 Task: Find connections with filter location Jingzhou with filter topic #personaltrainerwith filter profile language German with filter current company Apna with filter school ITM Group of Institutions with filter industry Truck Transportation with filter service category Market Research with filter keywords title Artist
Action: Mouse moved to (469, 63)
Screenshot: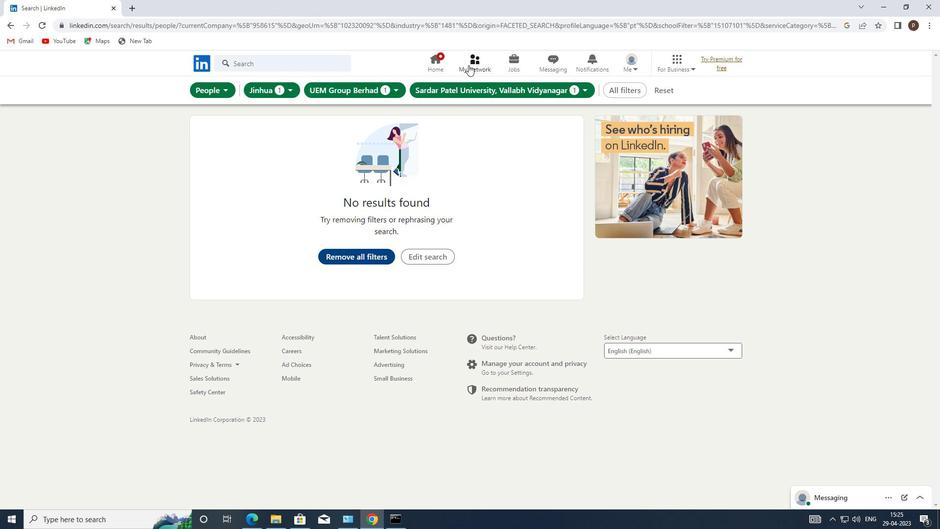 
Action: Mouse pressed left at (469, 63)
Screenshot: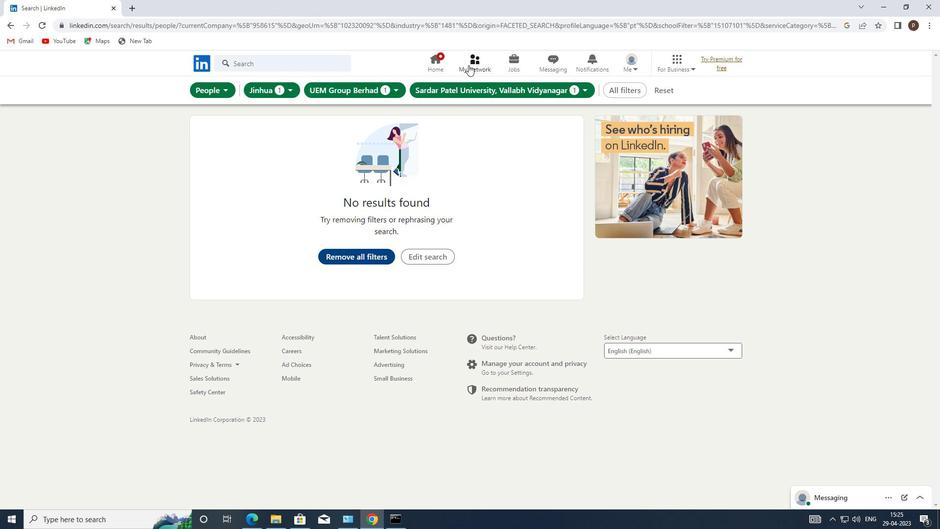 
Action: Mouse moved to (241, 116)
Screenshot: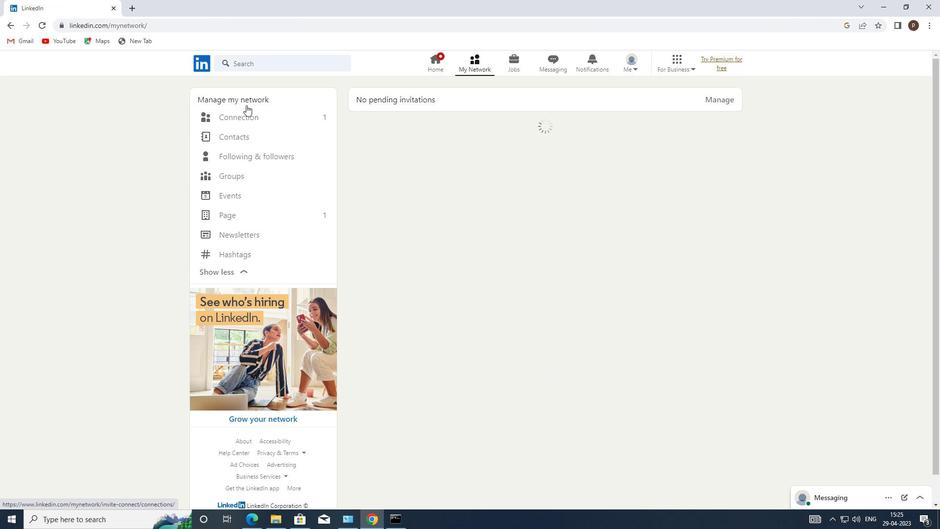 
Action: Mouse pressed left at (241, 116)
Screenshot: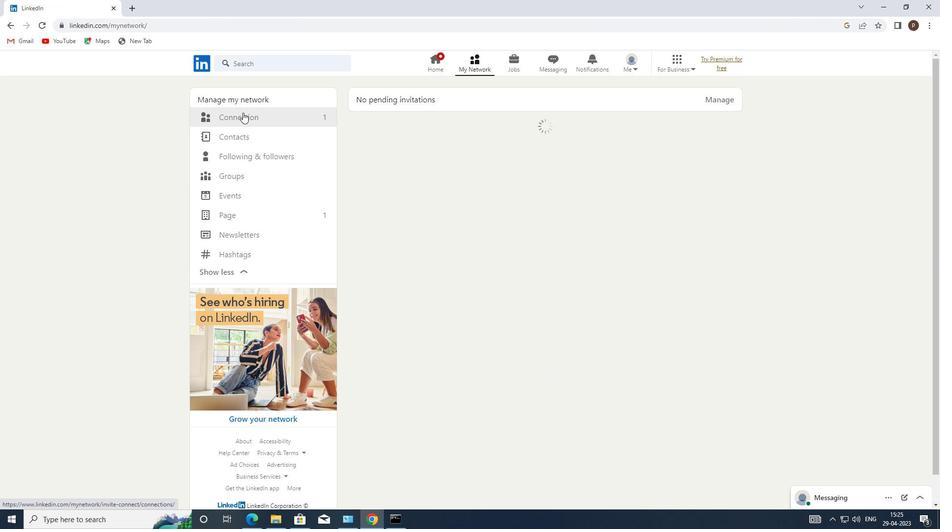 
Action: Mouse moved to (526, 120)
Screenshot: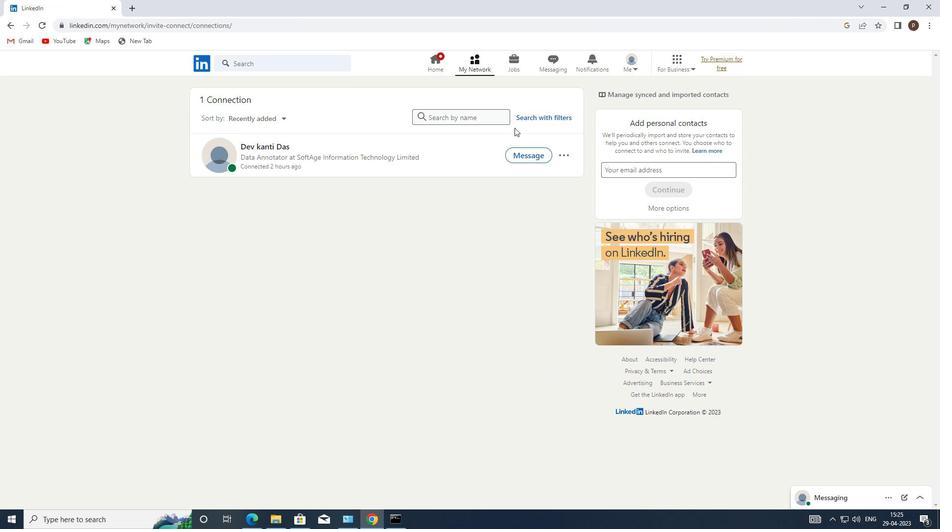 
Action: Mouse pressed left at (526, 120)
Screenshot: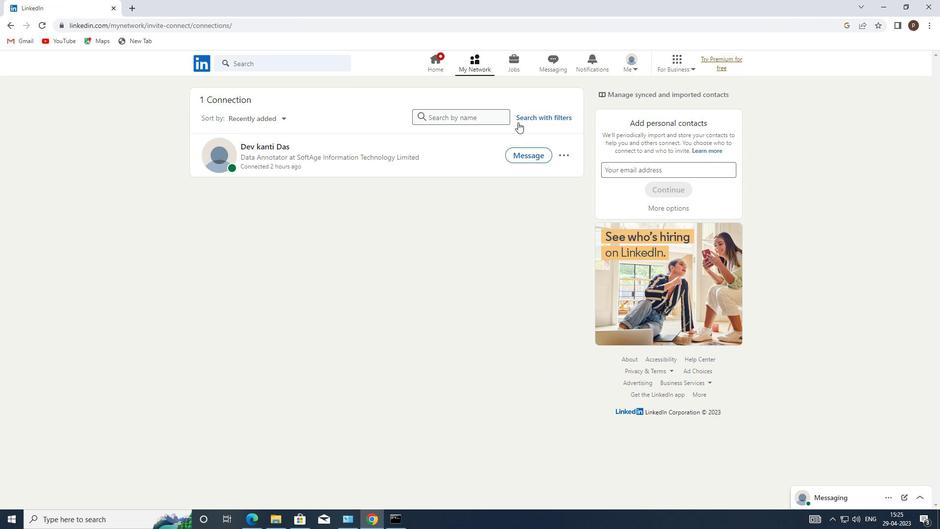 
Action: Mouse moved to (506, 88)
Screenshot: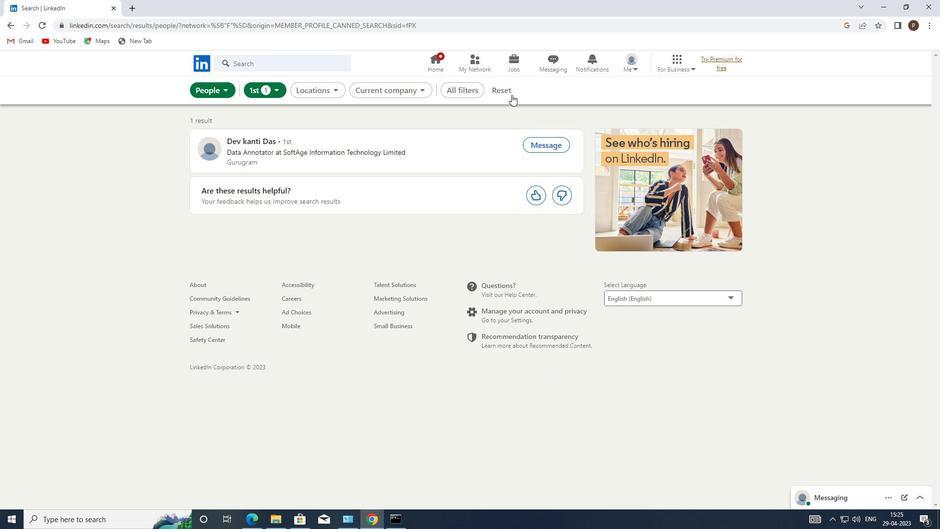 
Action: Mouse pressed left at (506, 88)
Screenshot: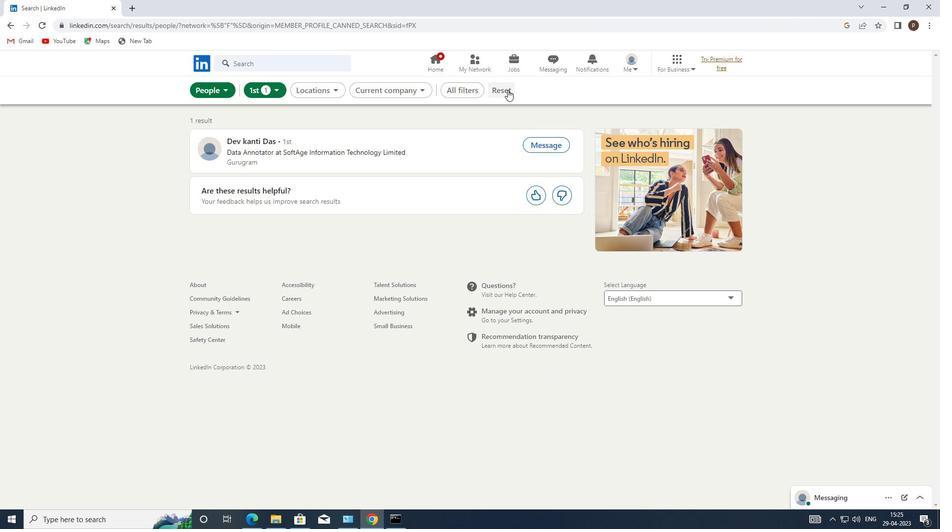 
Action: Mouse moved to (490, 92)
Screenshot: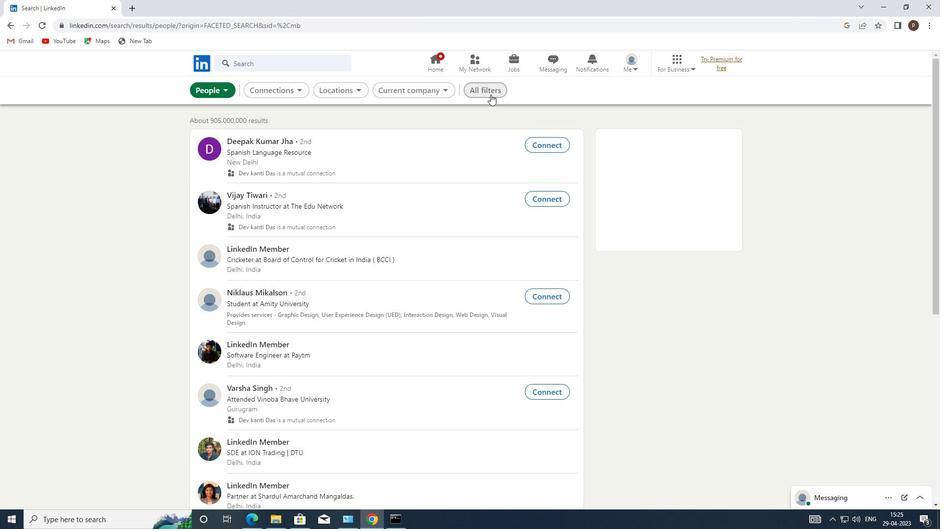 
Action: Mouse pressed left at (490, 92)
Screenshot: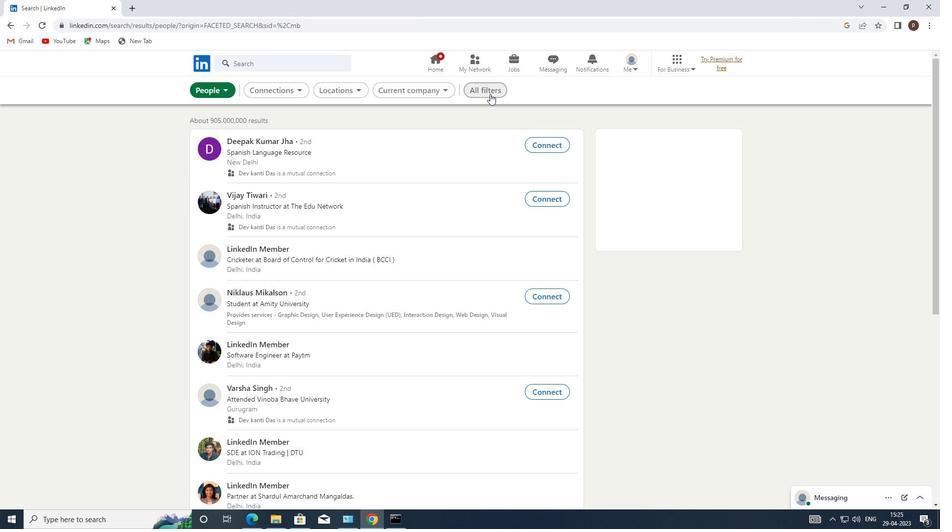 
Action: Mouse moved to (803, 345)
Screenshot: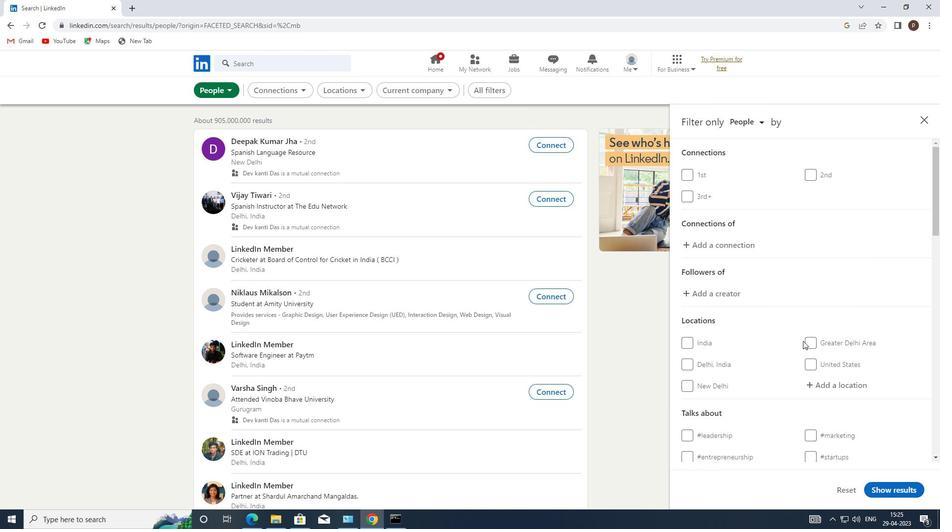 
Action: Mouse scrolled (803, 345) with delta (0, 0)
Screenshot: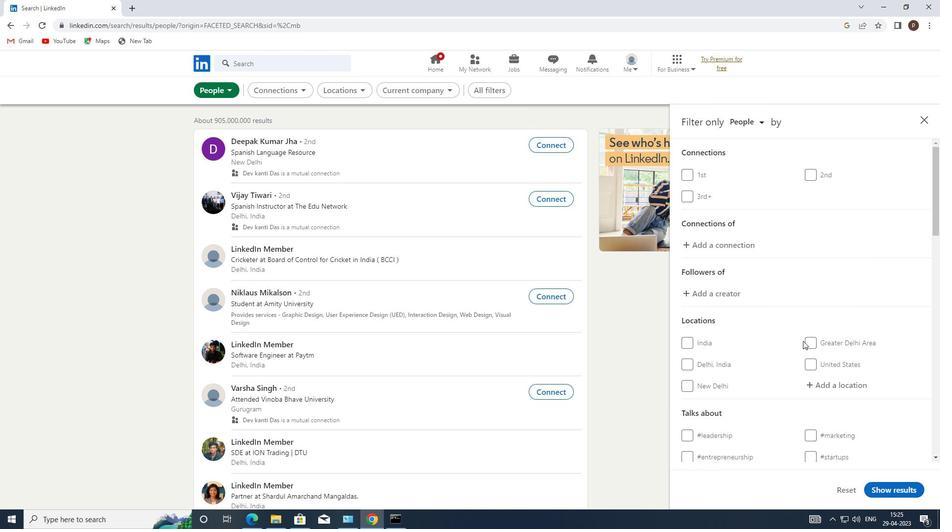 
Action: Mouse moved to (803, 346)
Screenshot: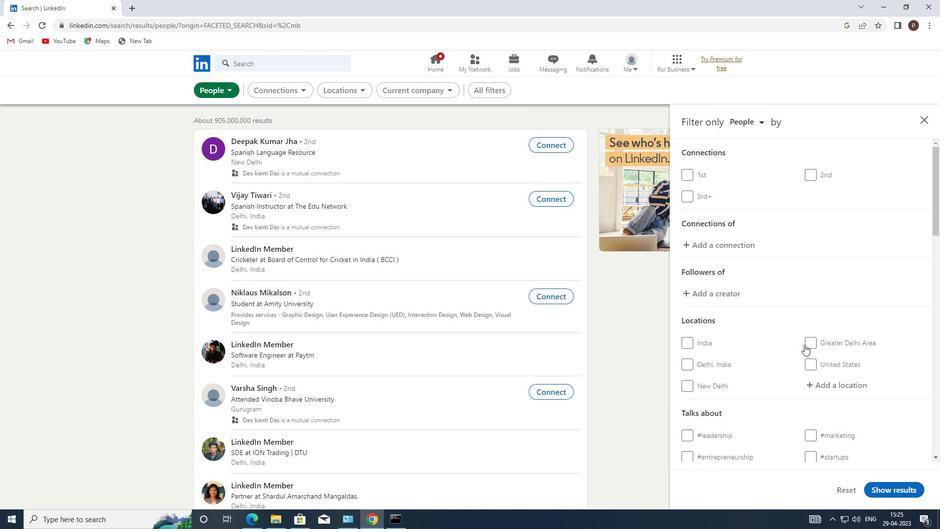 
Action: Mouse scrolled (803, 345) with delta (0, 0)
Screenshot: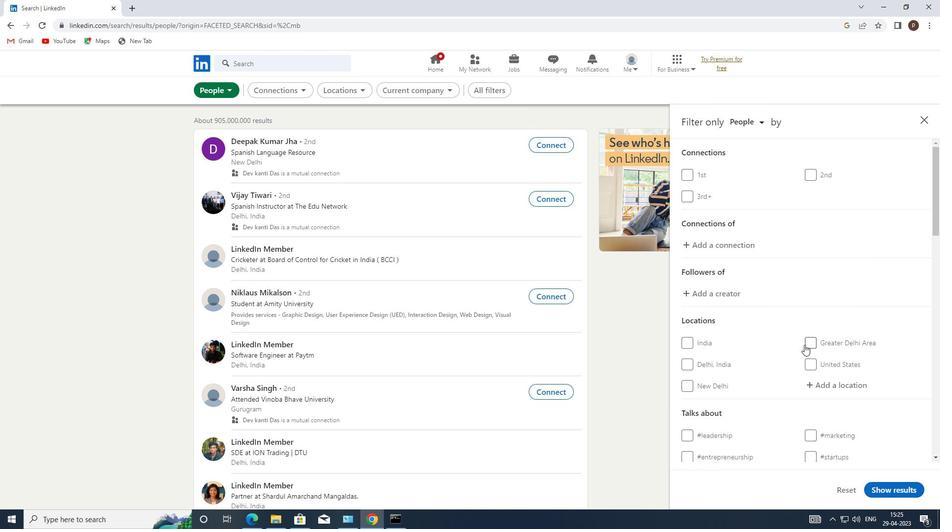 
Action: Mouse moved to (820, 291)
Screenshot: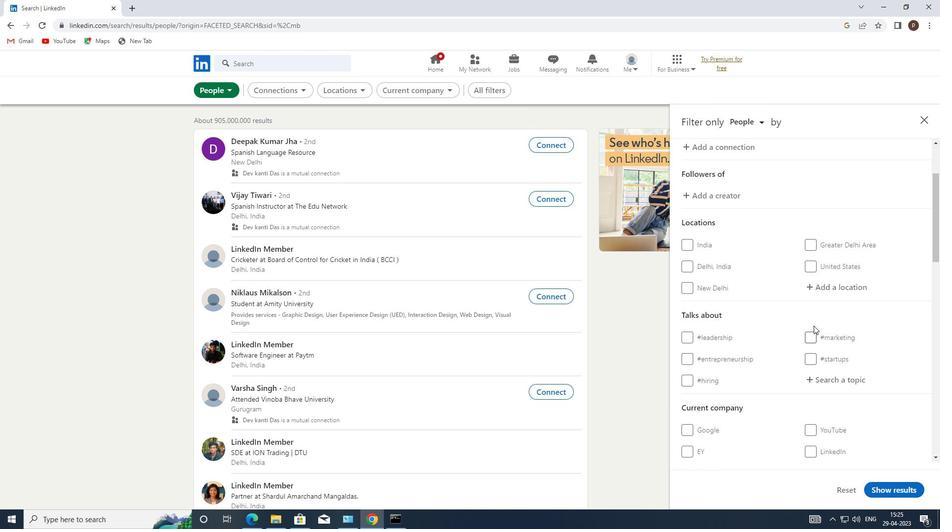 
Action: Mouse pressed left at (820, 291)
Screenshot: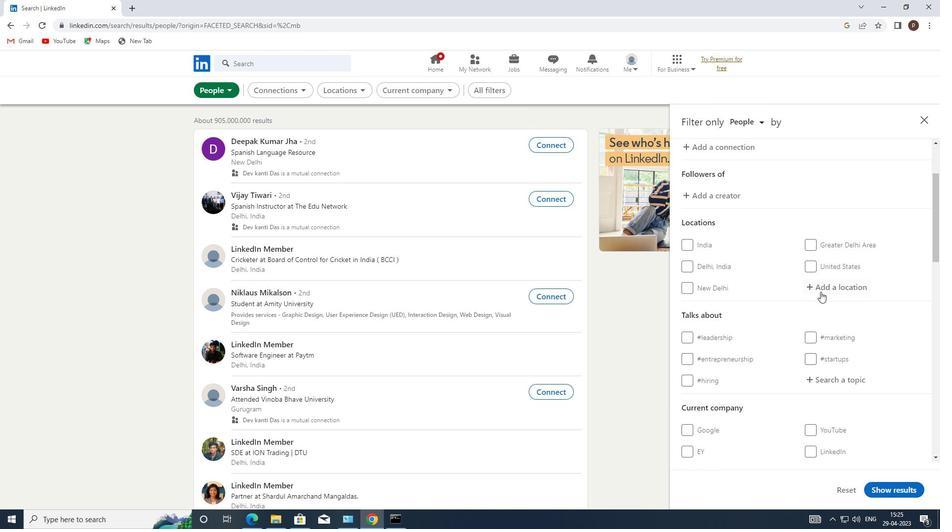 
Action: Key pressed j<Key.caps_lock>ingzhou
Screenshot: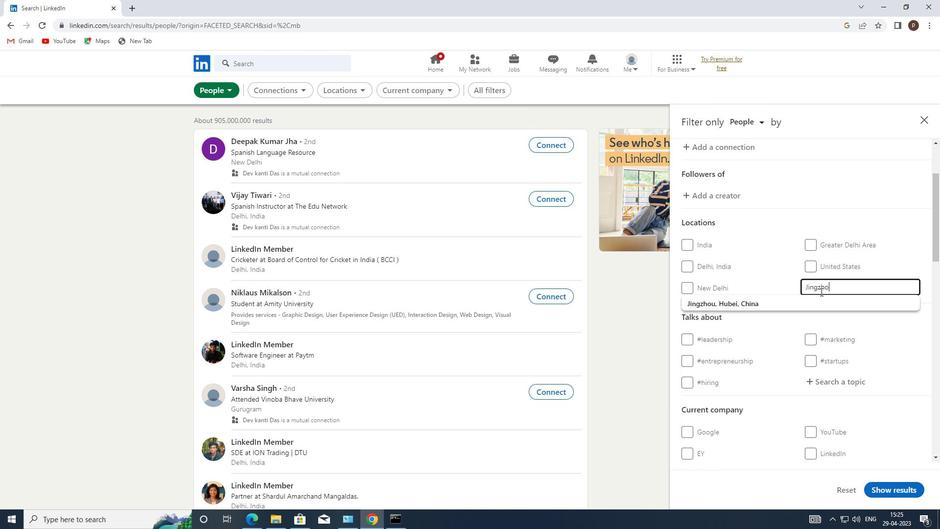 
Action: Mouse moved to (774, 304)
Screenshot: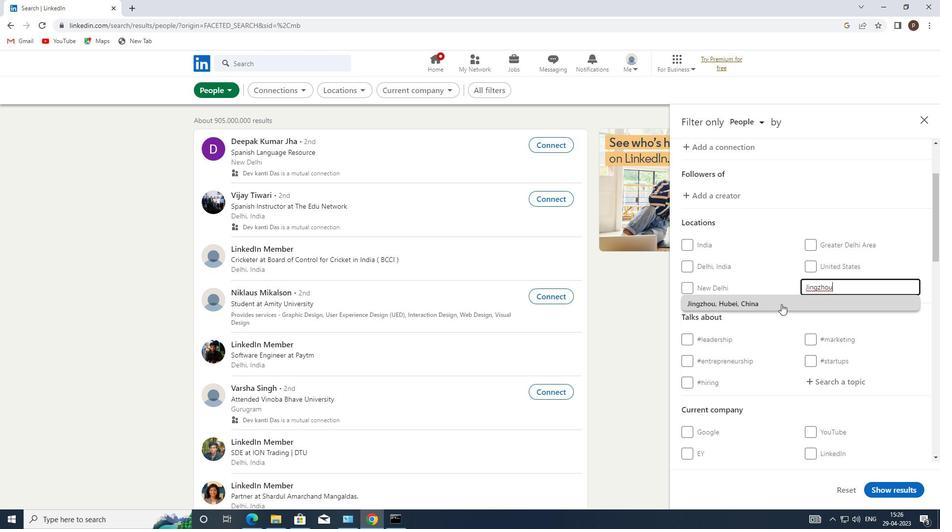 
Action: Mouse pressed left at (774, 304)
Screenshot: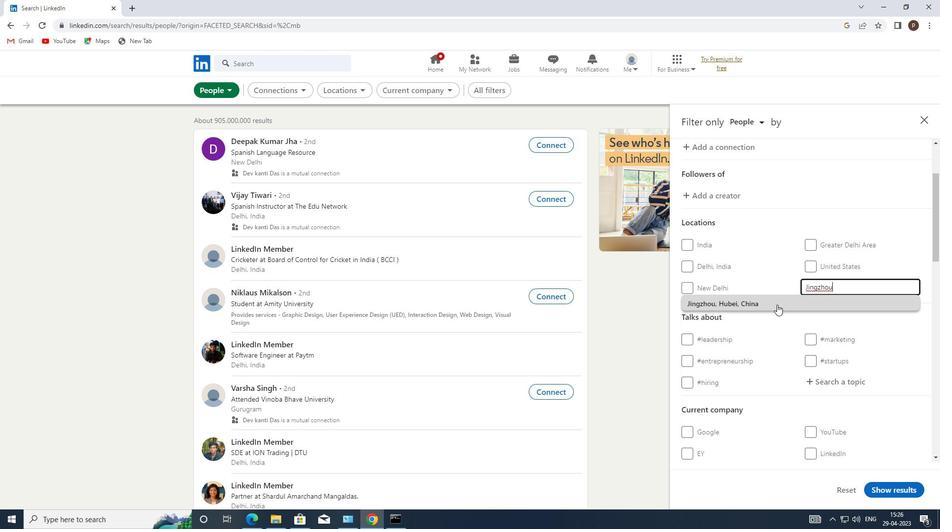 
Action: Mouse moved to (823, 354)
Screenshot: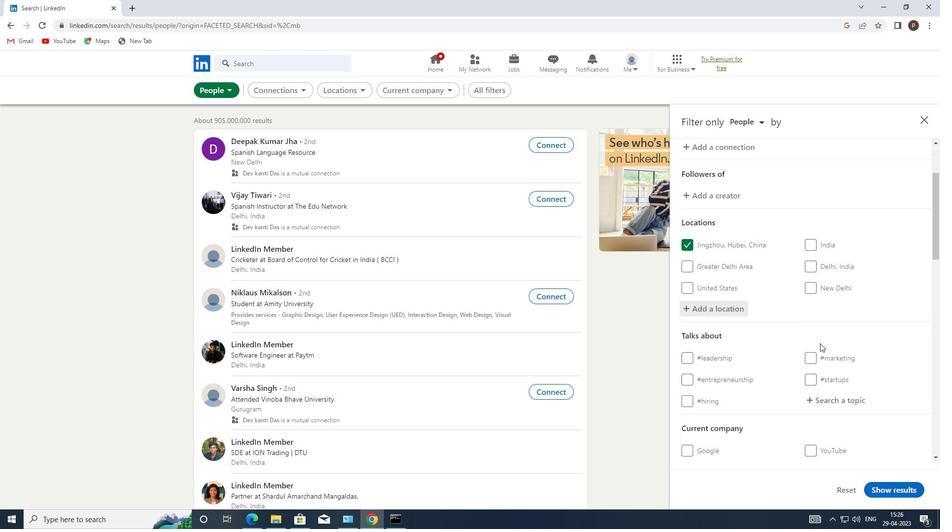 
Action: Mouse scrolled (823, 353) with delta (0, 0)
Screenshot: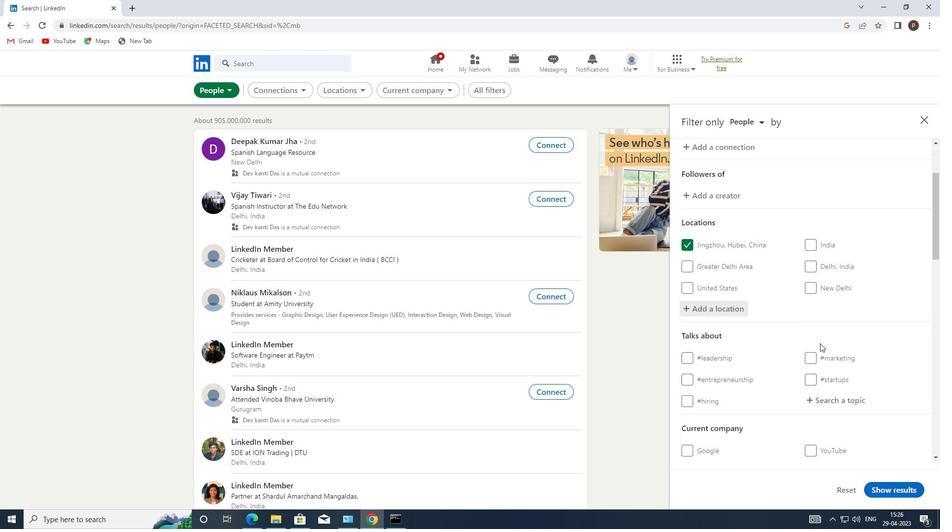 
Action: Mouse moved to (821, 351)
Screenshot: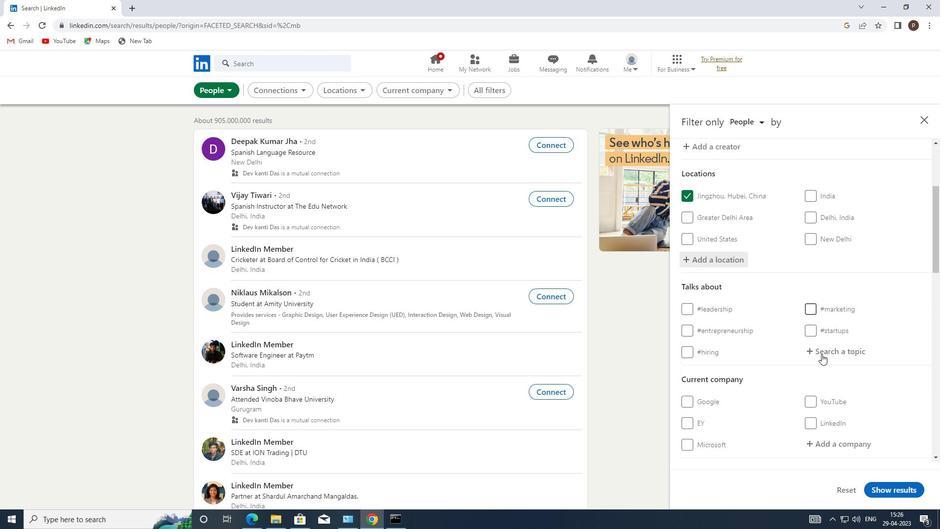 
Action: Mouse pressed left at (821, 351)
Screenshot: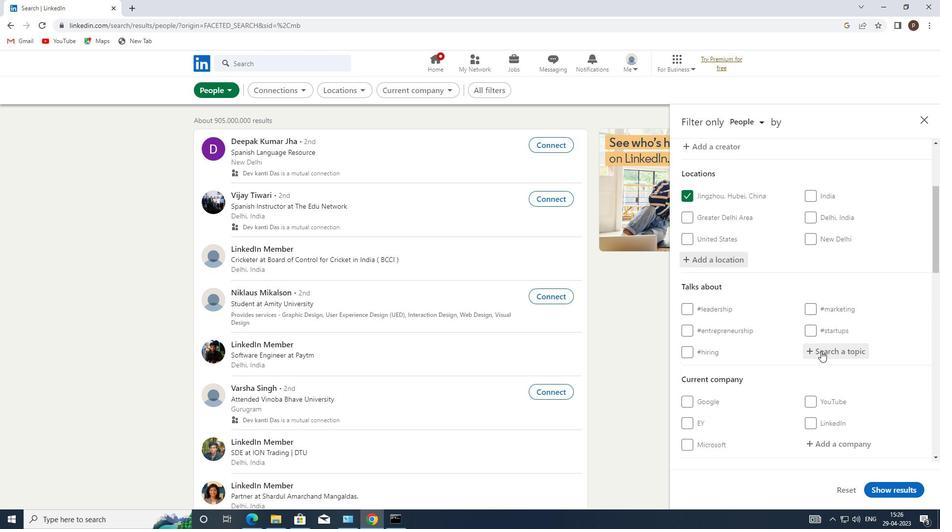 
Action: Key pressed <Key.shift>#PERSONALTRAINER
Screenshot: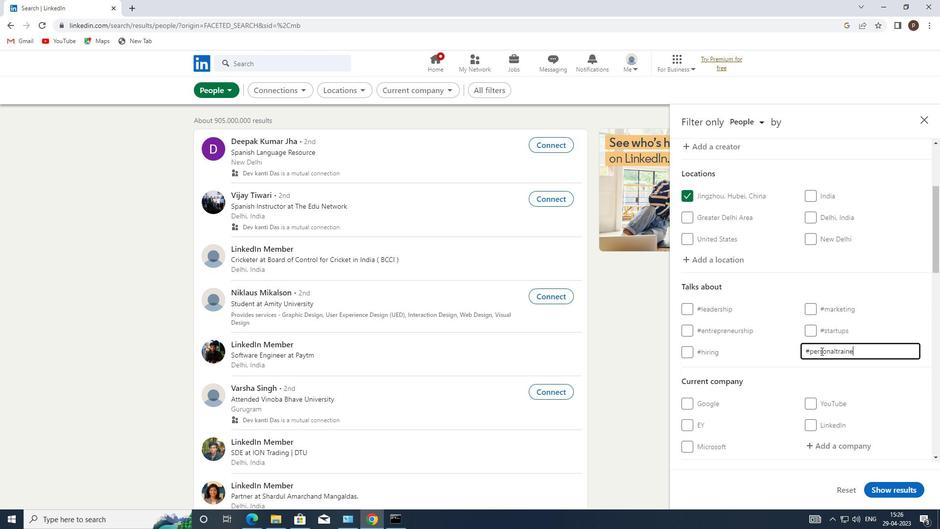 
Action: Mouse moved to (796, 357)
Screenshot: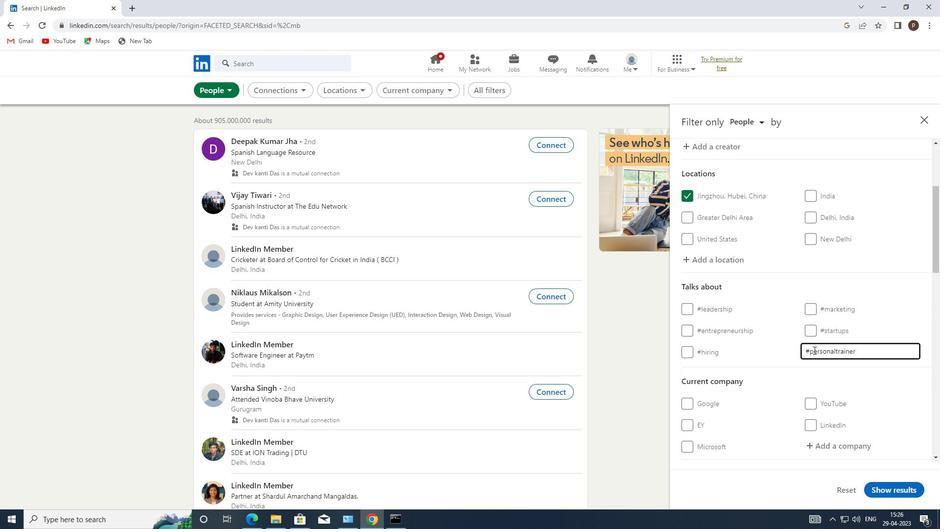 
Action: Mouse scrolled (796, 357) with delta (0, 0)
Screenshot: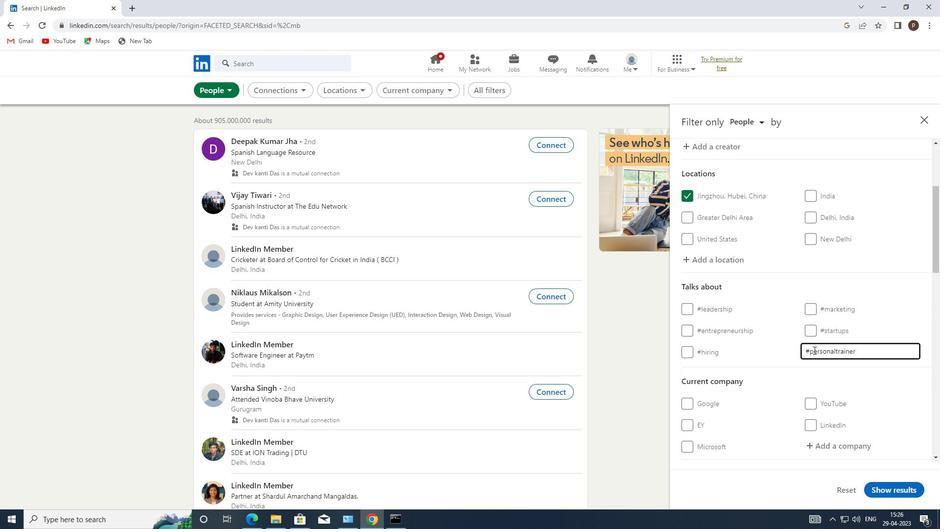 
Action: Mouse moved to (795, 359)
Screenshot: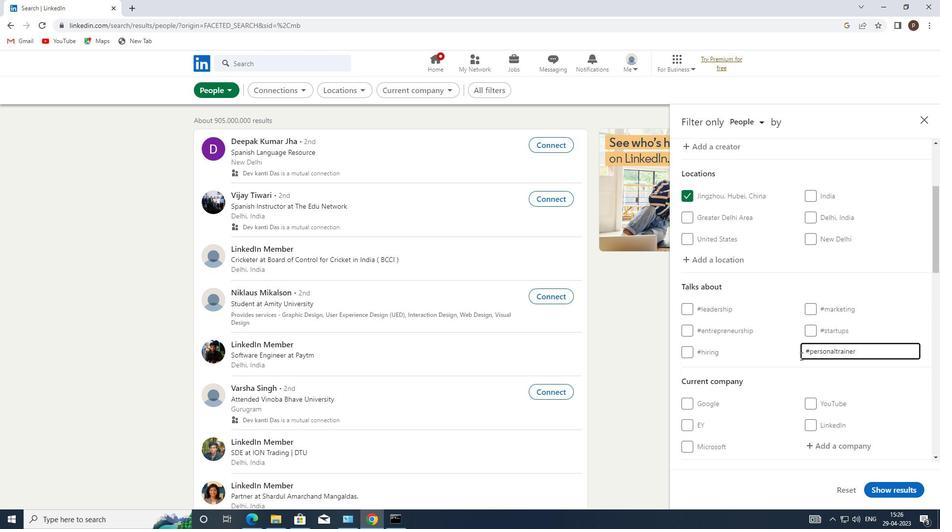 
Action: Mouse scrolled (795, 358) with delta (0, 0)
Screenshot: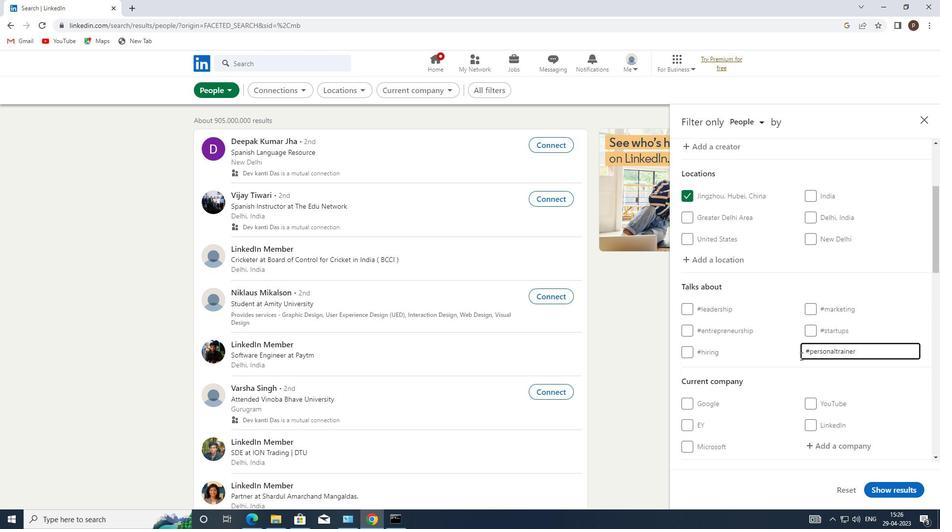 
Action: Mouse scrolled (795, 358) with delta (0, 0)
Screenshot: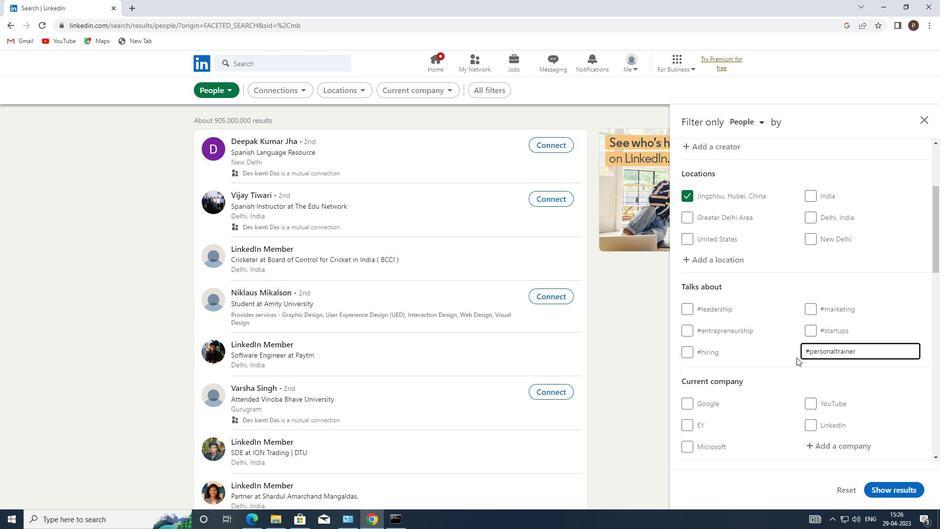 
Action: Mouse moved to (784, 352)
Screenshot: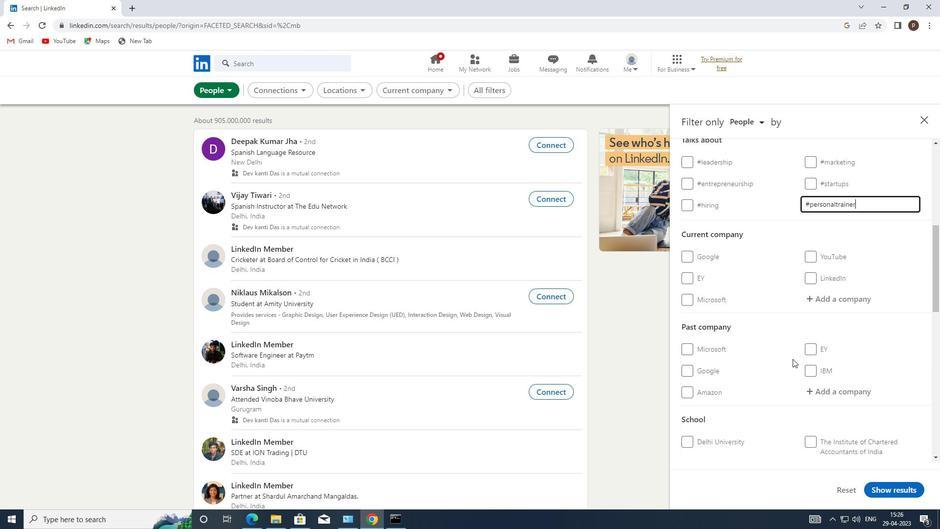 
Action: Mouse scrolled (784, 351) with delta (0, 0)
Screenshot: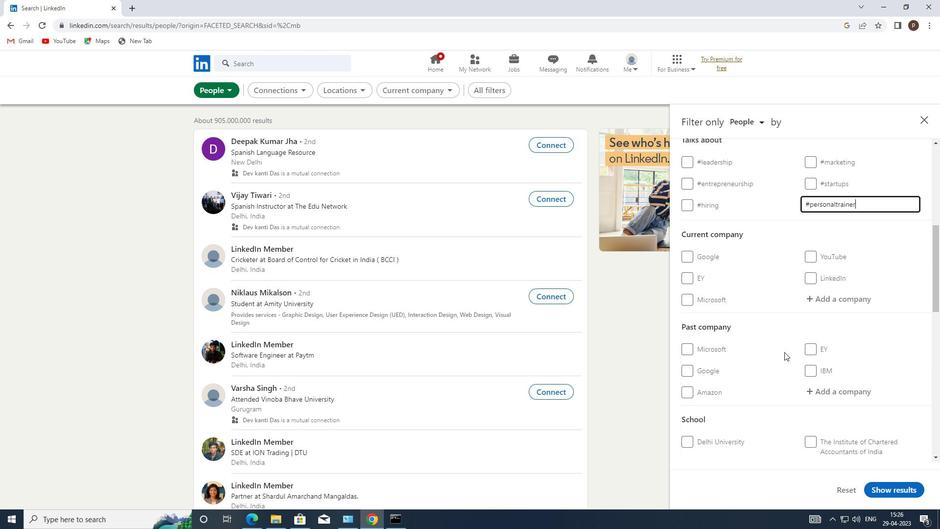 
Action: Mouse scrolled (784, 351) with delta (0, 0)
Screenshot: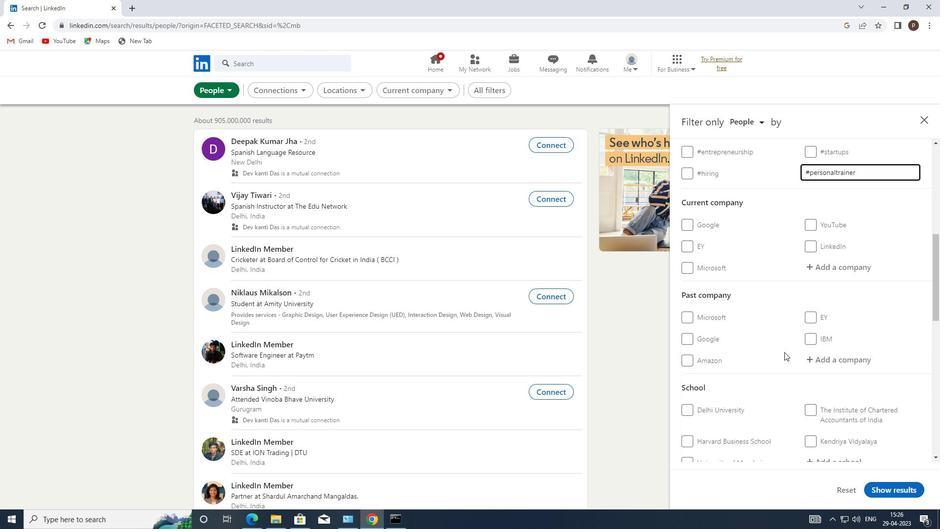 
Action: Mouse scrolled (784, 351) with delta (0, 0)
Screenshot: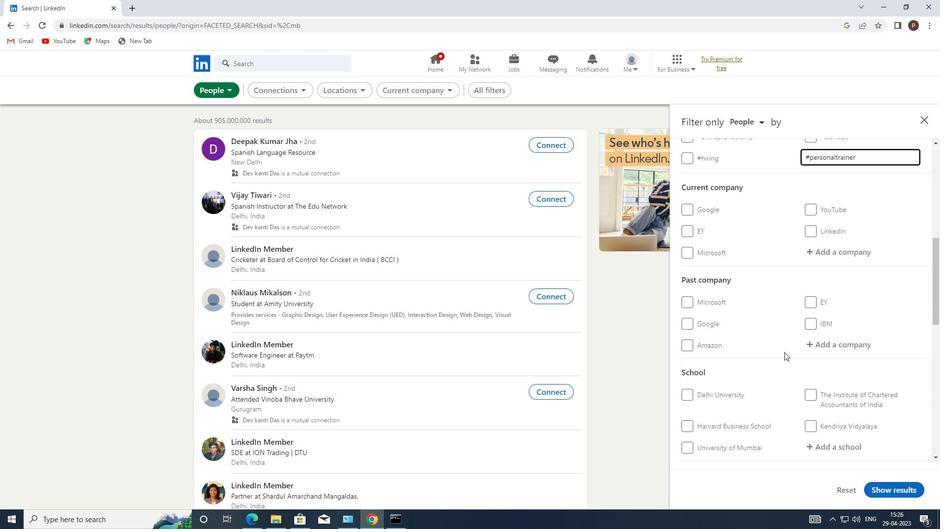 
Action: Mouse scrolled (784, 351) with delta (0, 0)
Screenshot: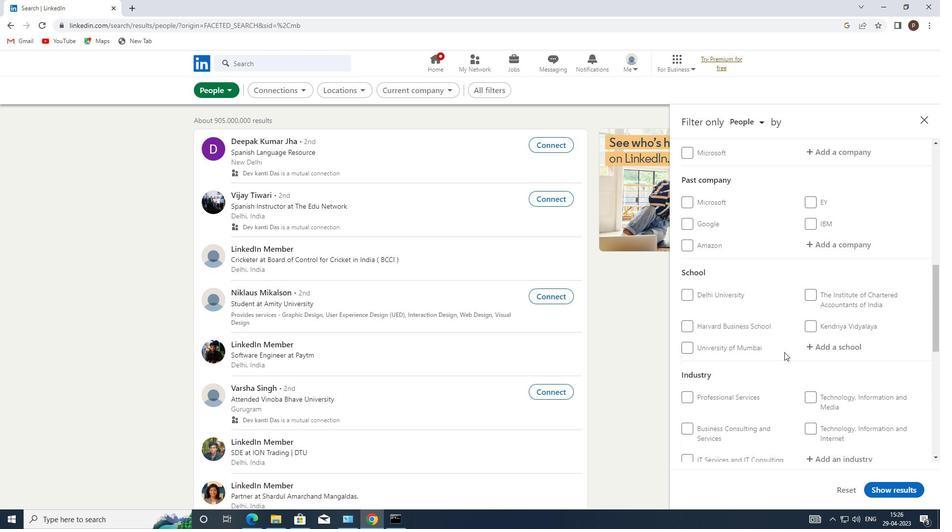 
Action: Mouse scrolled (784, 351) with delta (0, 0)
Screenshot: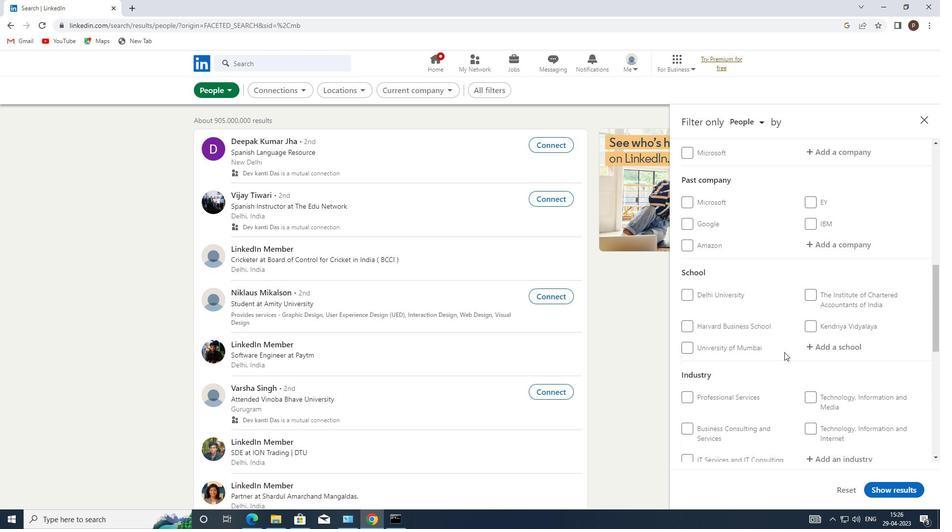 
Action: Mouse scrolled (784, 351) with delta (0, 0)
Screenshot: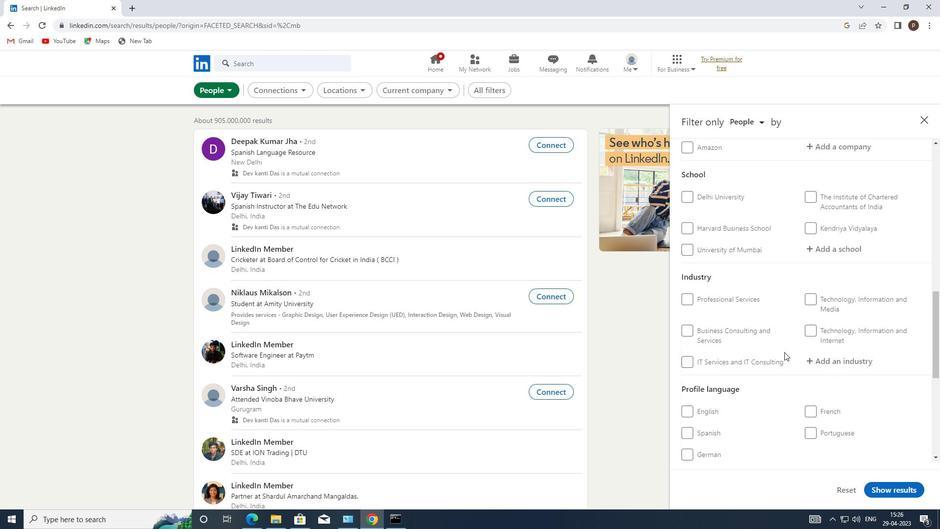 
Action: Mouse moved to (695, 403)
Screenshot: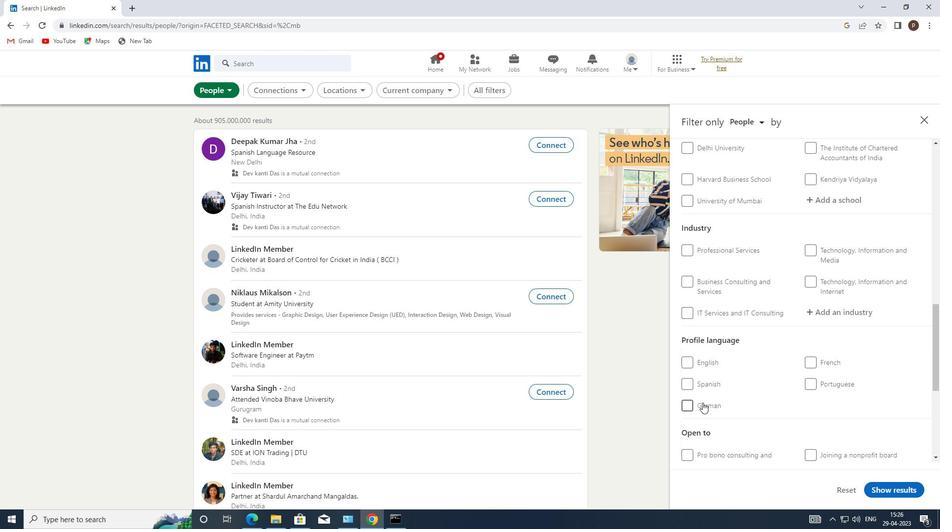 
Action: Mouse pressed left at (695, 403)
Screenshot: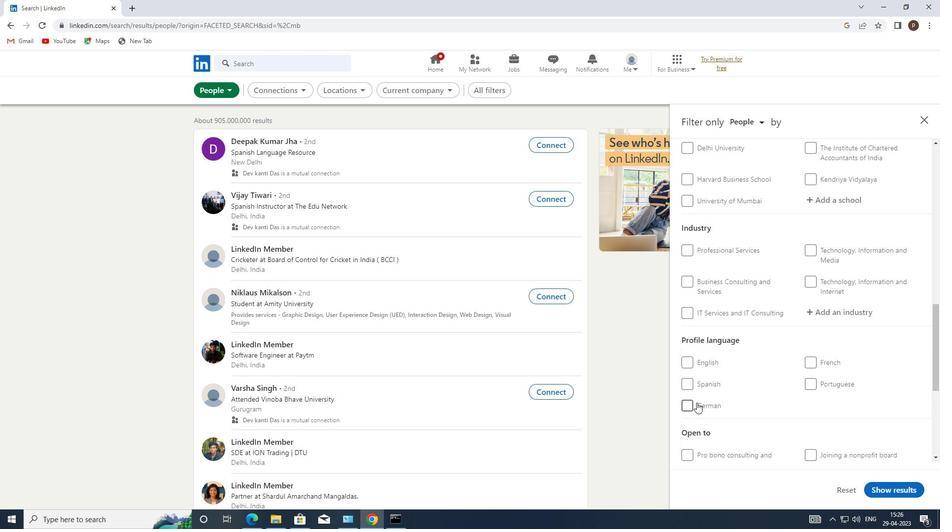 
Action: Mouse moved to (769, 370)
Screenshot: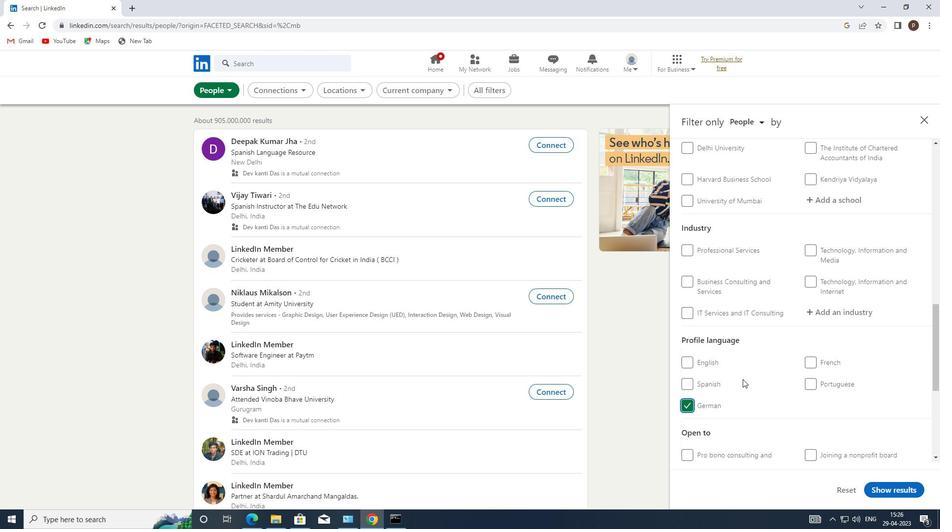 
Action: Mouse scrolled (769, 370) with delta (0, 0)
Screenshot: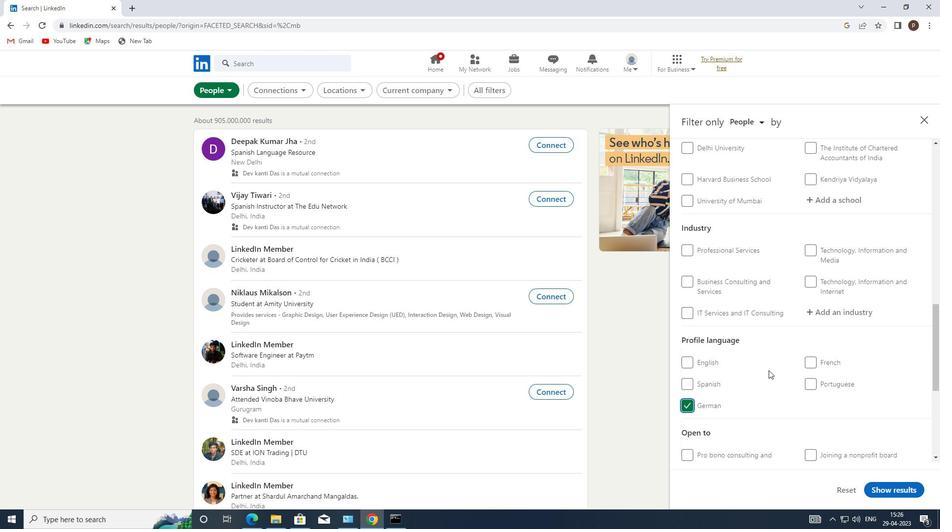 
Action: Mouse scrolled (769, 370) with delta (0, 0)
Screenshot: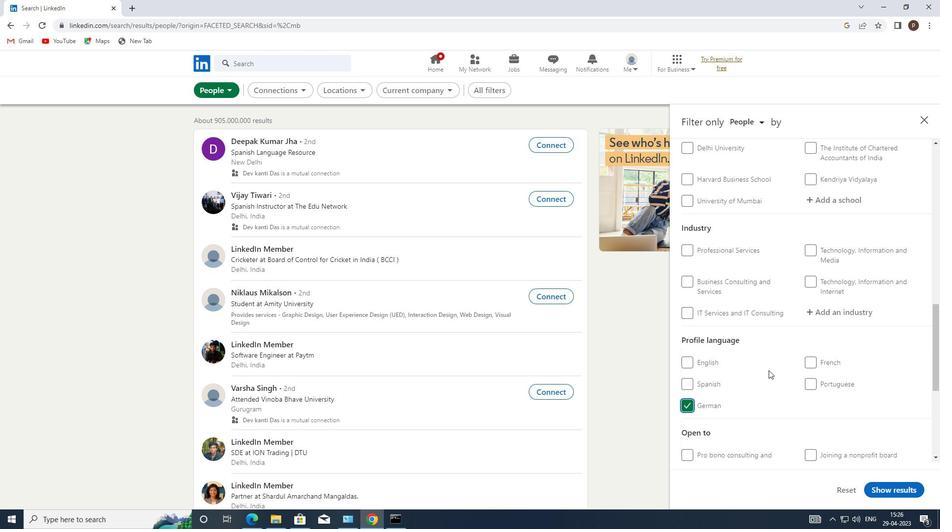 
Action: Mouse scrolled (769, 370) with delta (0, 0)
Screenshot: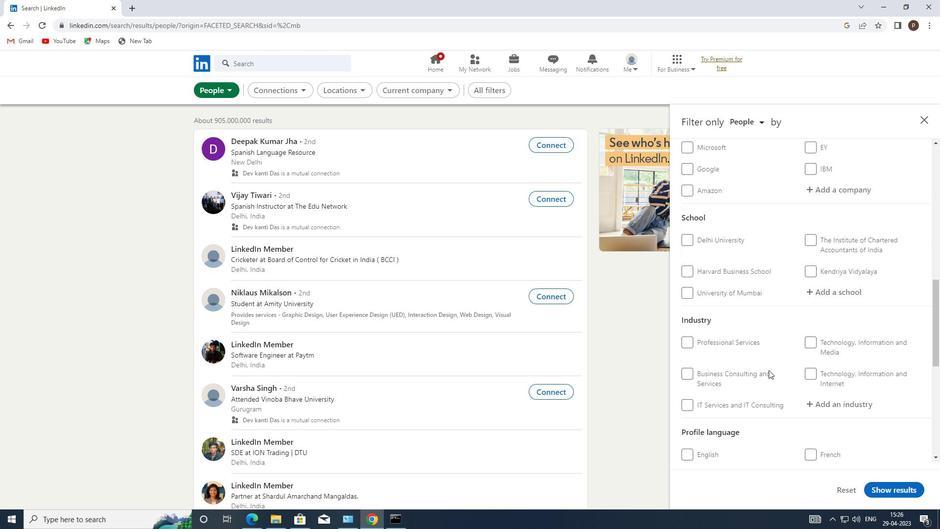 
Action: Mouse scrolled (769, 370) with delta (0, 0)
Screenshot: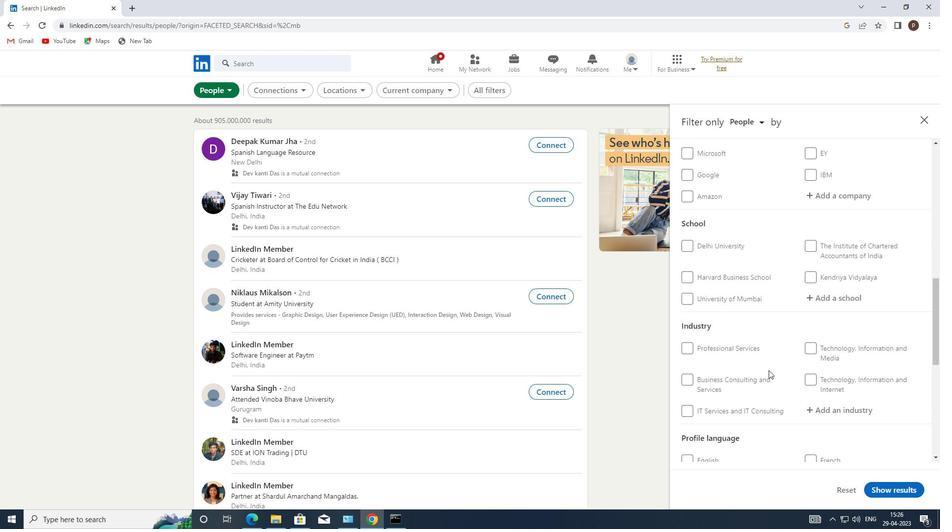 
Action: Mouse moved to (770, 370)
Screenshot: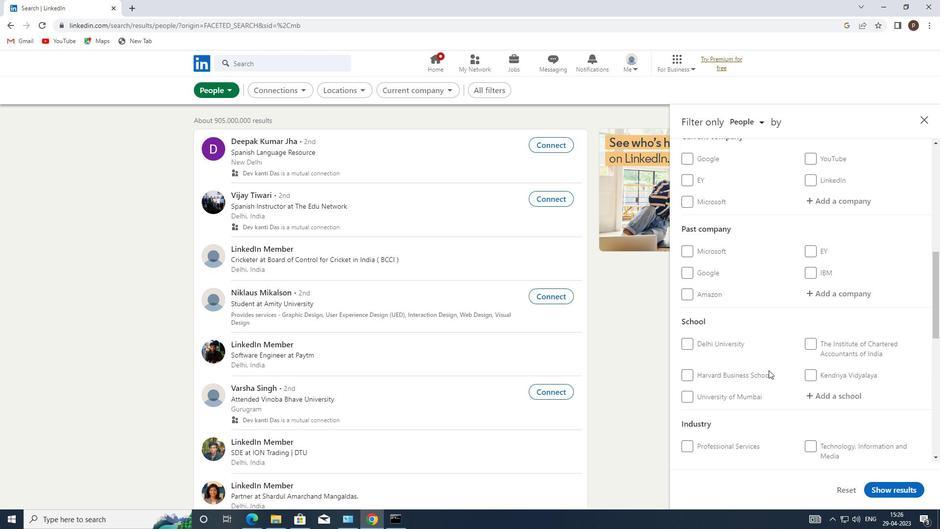 
Action: Mouse scrolled (770, 370) with delta (0, 0)
Screenshot: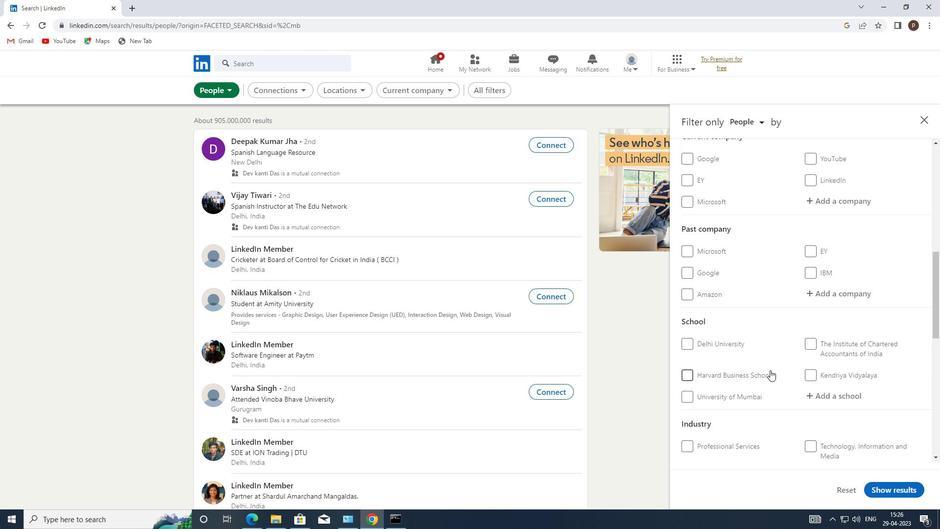 
Action: Mouse scrolled (770, 370) with delta (0, 0)
Screenshot: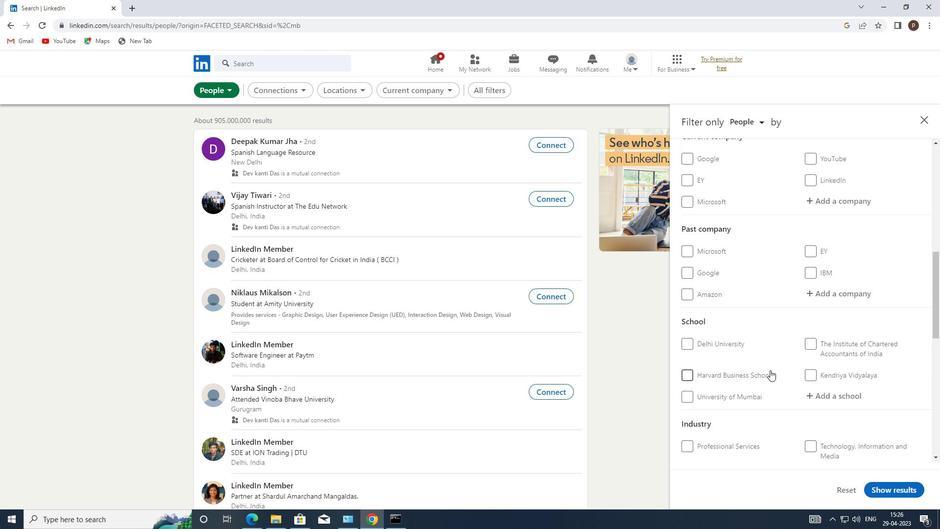 
Action: Mouse moved to (831, 302)
Screenshot: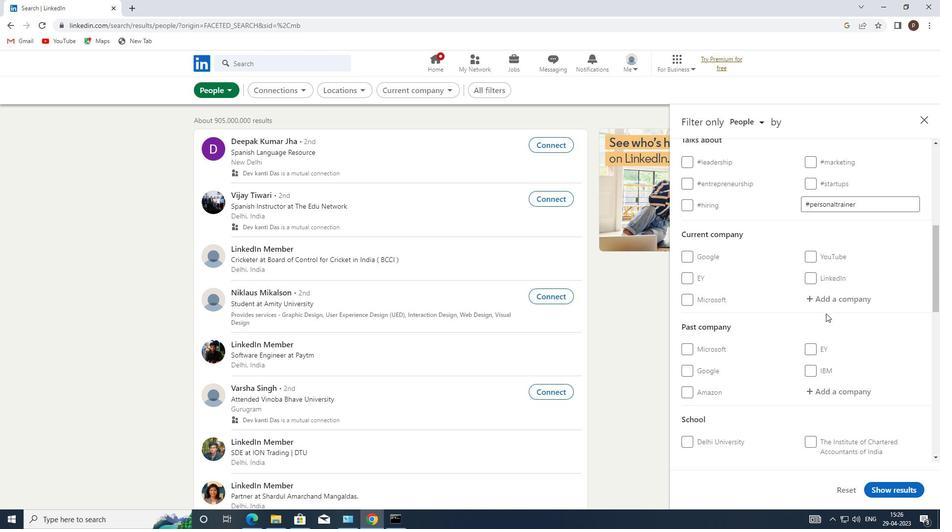 
Action: Mouse pressed left at (831, 302)
Screenshot: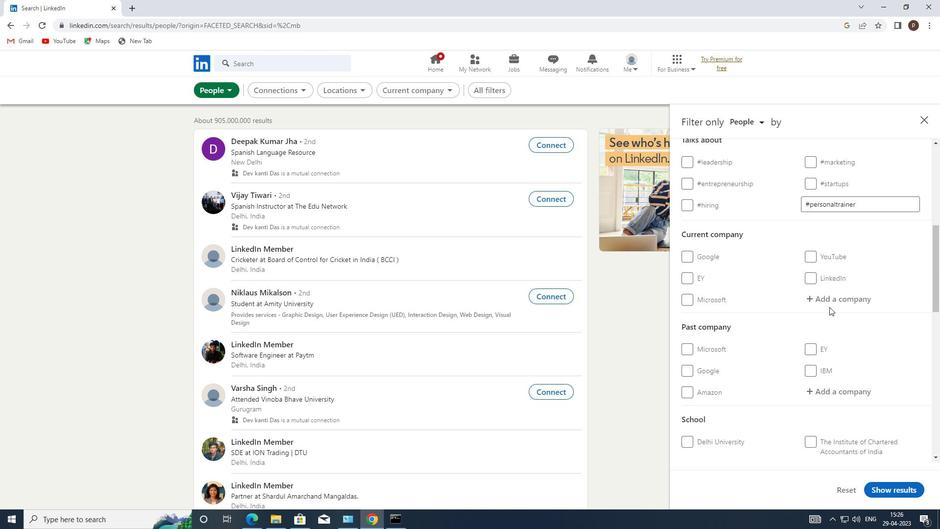 
Action: Key pressed <Key.caps_lock>A<Key.caps_lock>PNA
Screenshot: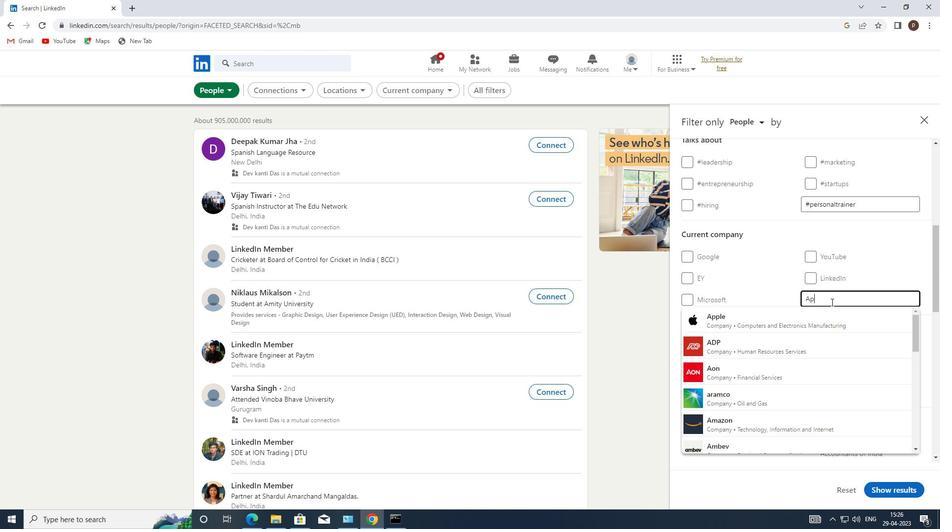 
Action: Mouse moved to (771, 320)
Screenshot: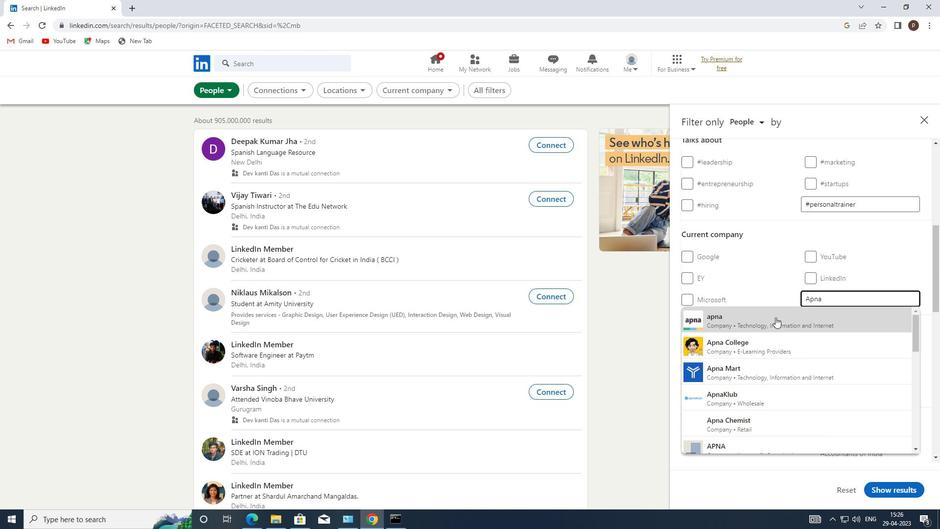 
Action: Mouse pressed left at (771, 320)
Screenshot: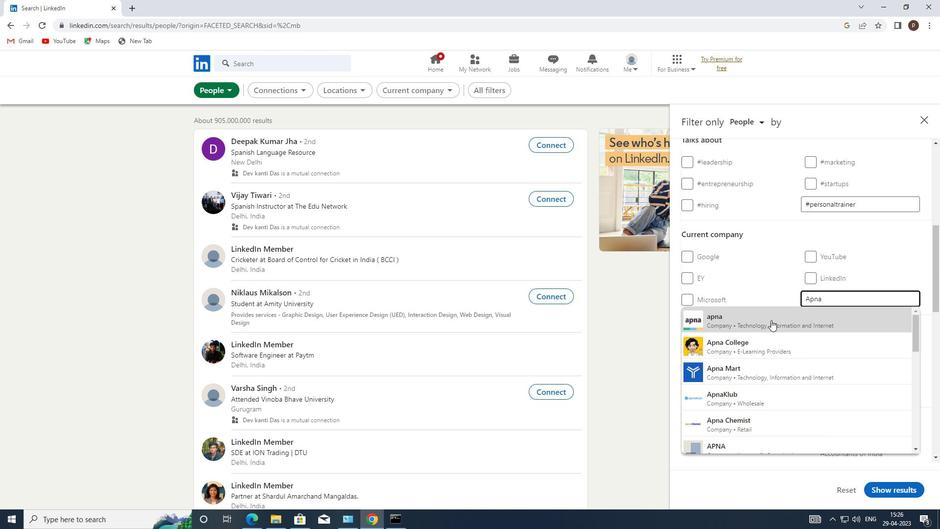 
Action: Mouse moved to (769, 319)
Screenshot: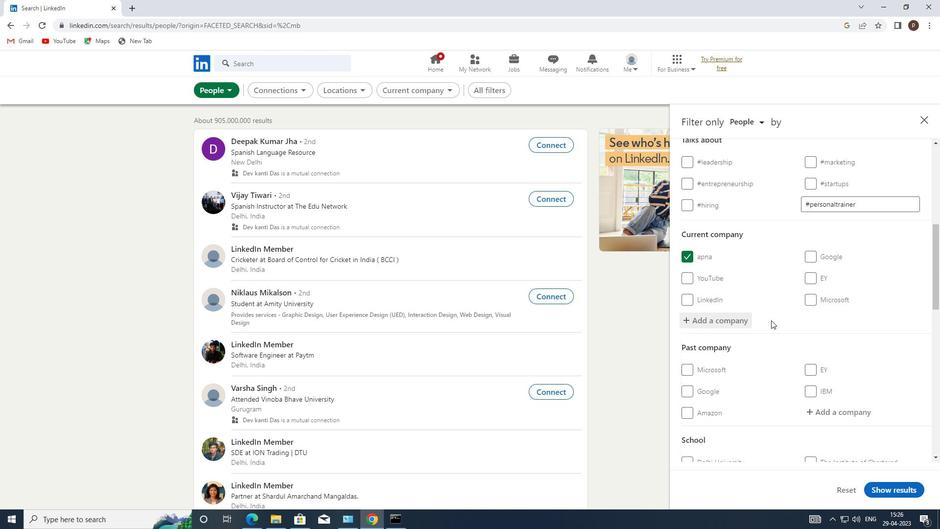 
Action: Mouse scrolled (769, 318) with delta (0, 0)
Screenshot: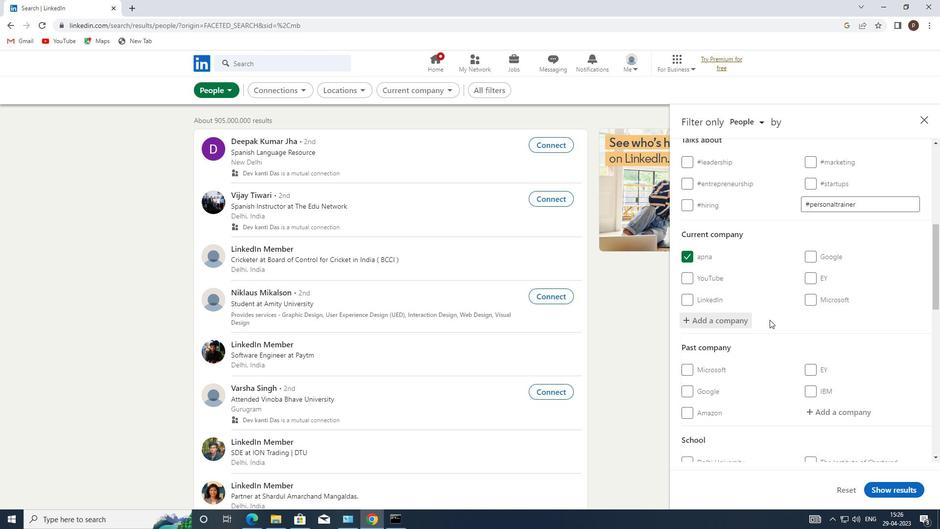 
Action: Mouse scrolled (769, 318) with delta (0, 0)
Screenshot: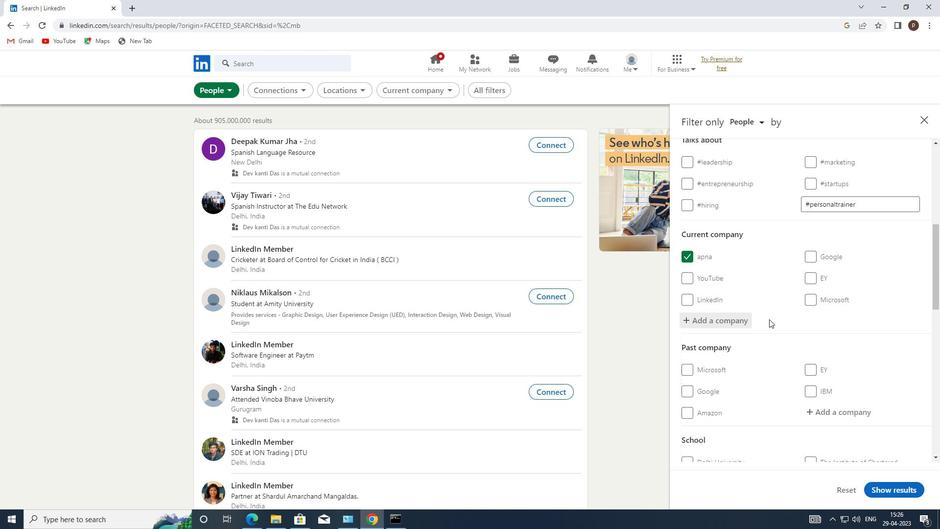 
Action: Mouse moved to (769, 319)
Screenshot: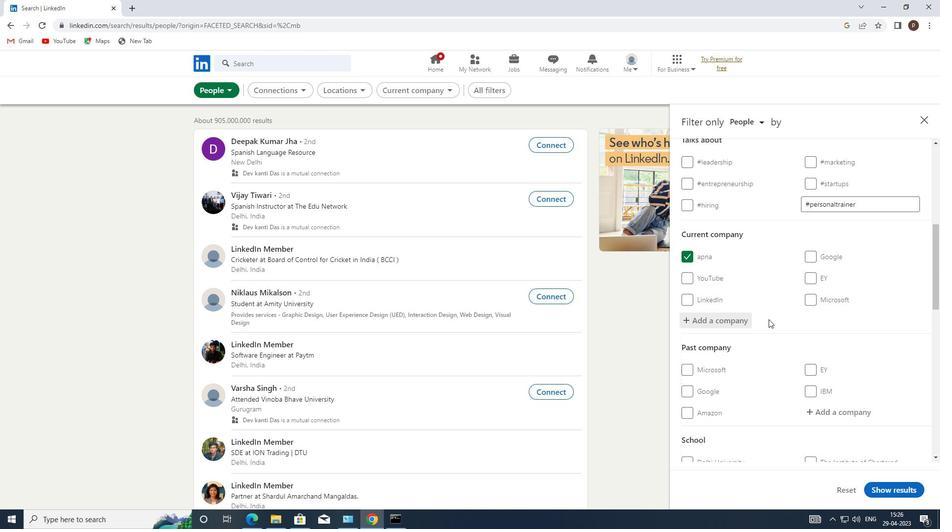
Action: Mouse scrolled (769, 318) with delta (0, 0)
Screenshot: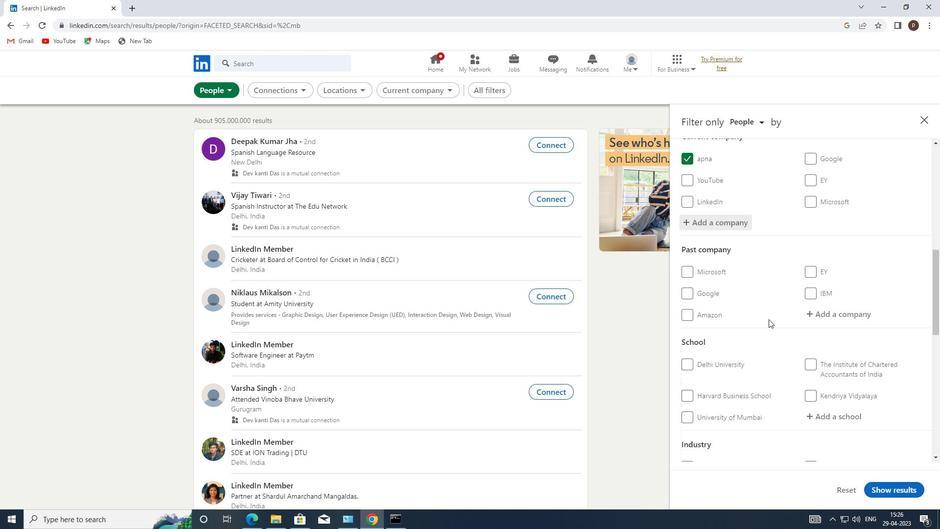 
Action: Mouse scrolled (769, 318) with delta (0, 0)
Screenshot: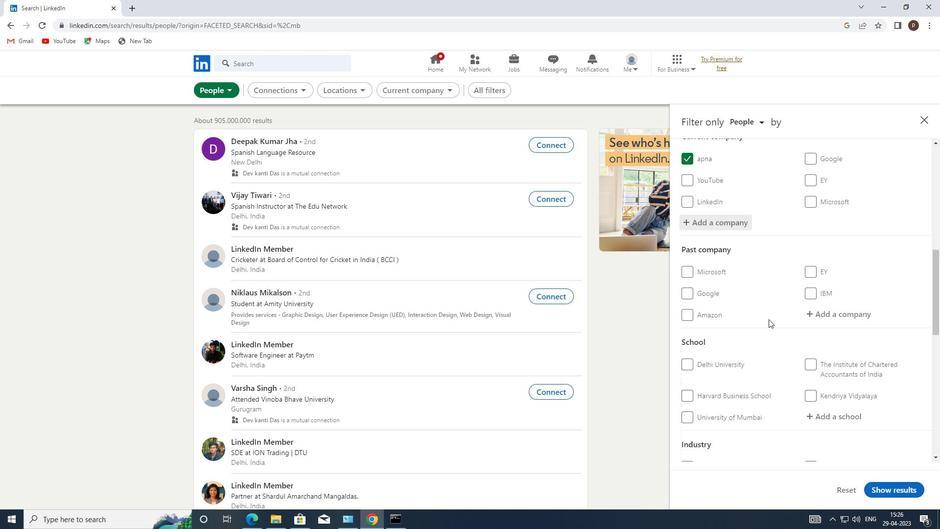 
Action: Mouse moved to (831, 318)
Screenshot: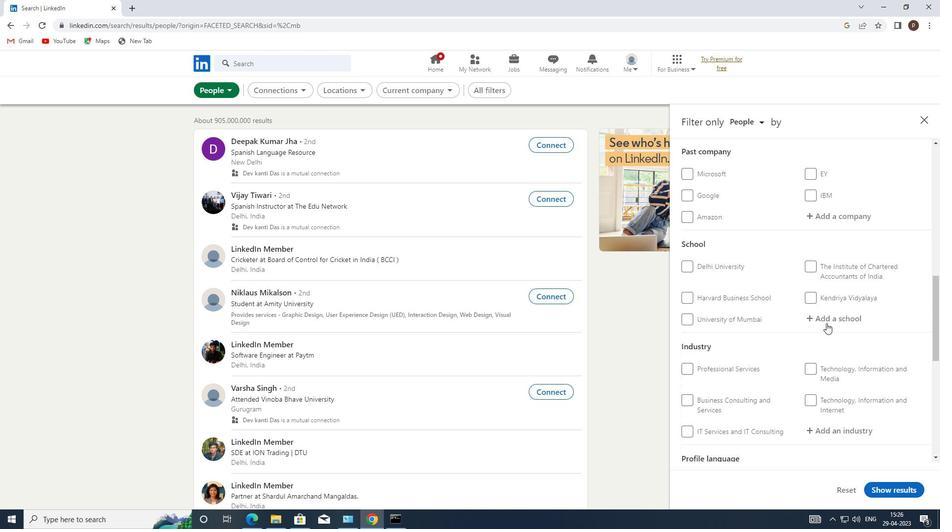 
Action: Mouse pressed left at (831, 318)
Screenshot: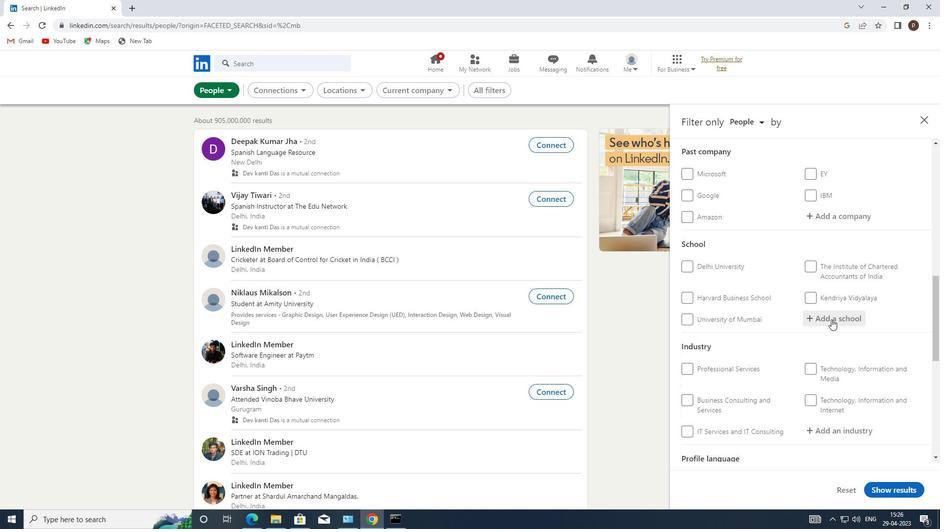 
Action: Mouse pressed left at (831, 318)
Screenshot: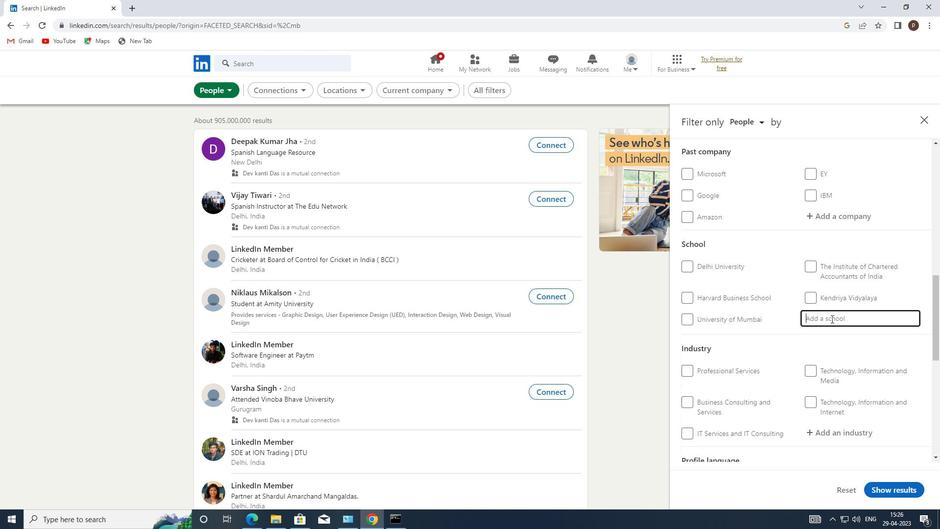 
Action: Key pressed <Key.caps_lock>ITM<Key.space>G<Key.caps_lock>ROUP
Screenshot: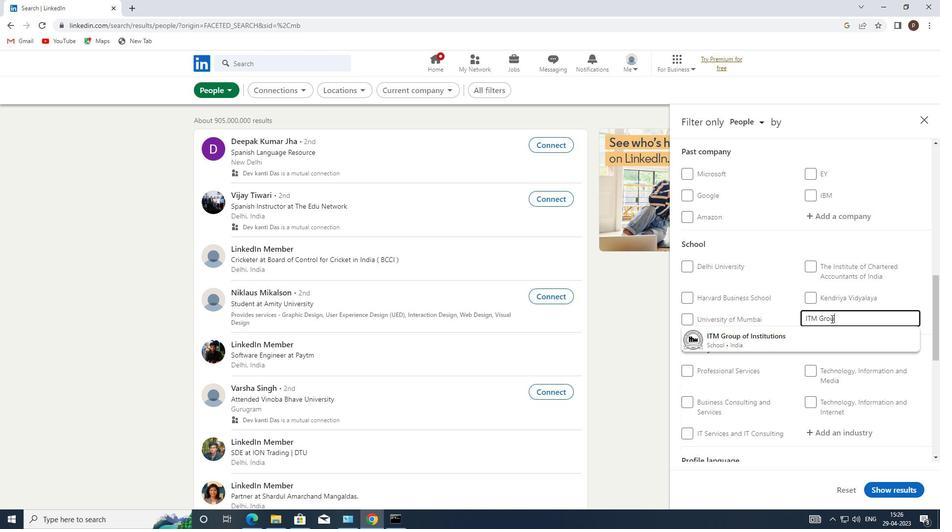 
Action: Mouse moved to (774, 337)
Screenshot: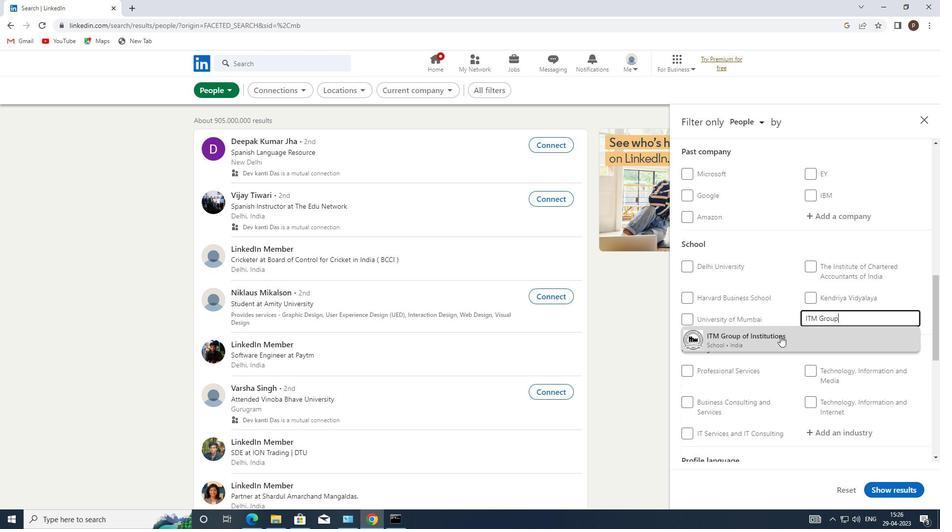 
Action: Mouse pressed left at (774, 337)
Screenshot: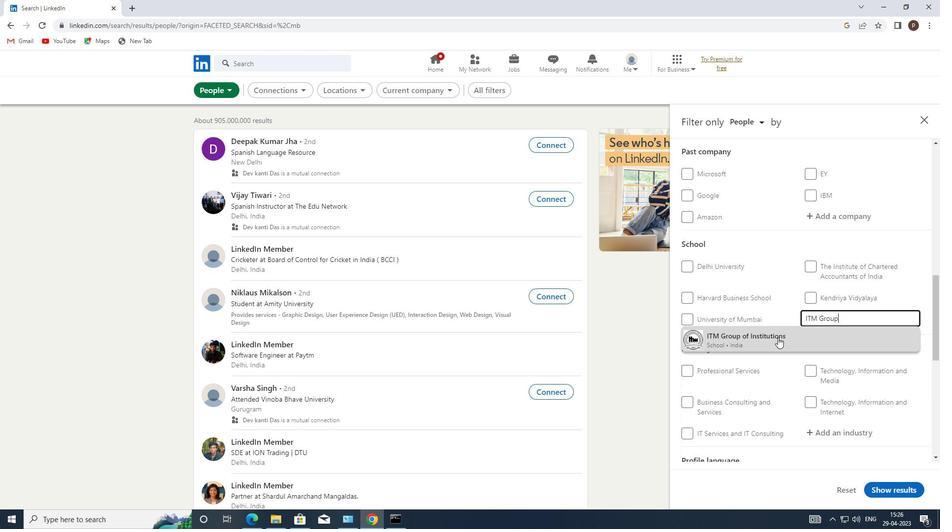 
Action: Mouse moved to (774, 337)
Screenshot: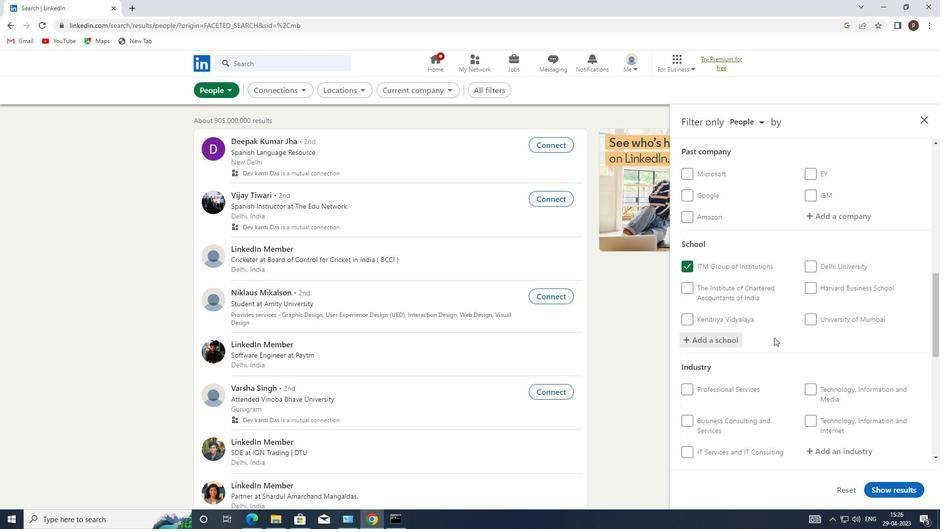 
Action: Mouse scrolled (774, 337) with delta (0, 0)
Screenshot: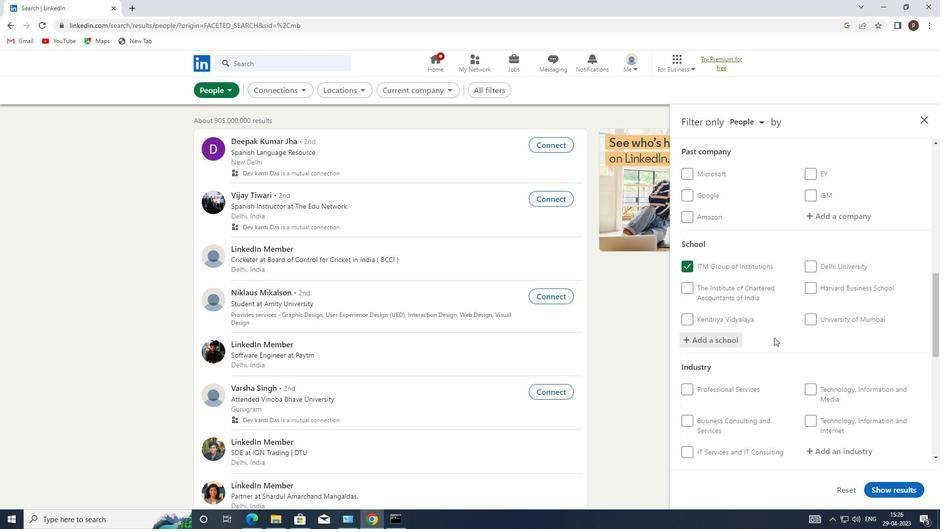 
Action: Mouse moved to (774, 338)
Screenshot: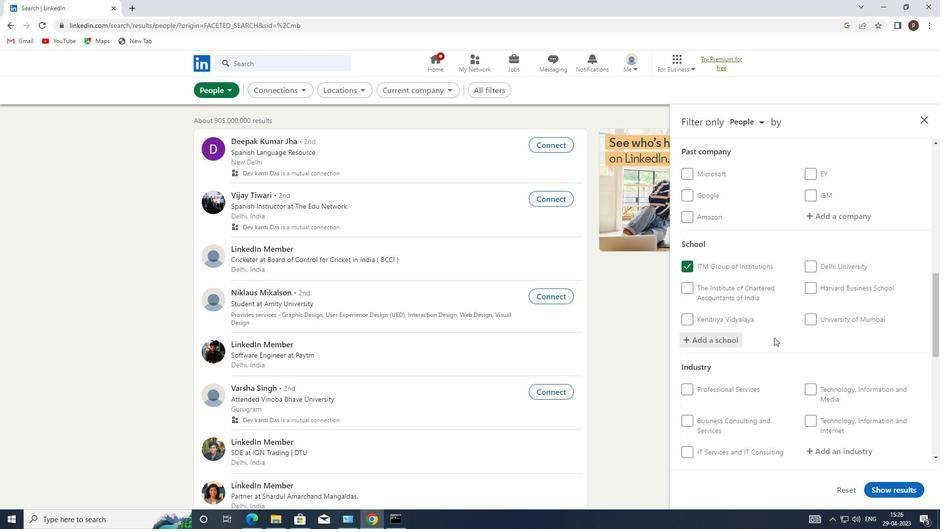 
Action: Mouse scrolled (774, 338) with delta (0, 0)
Screenshot: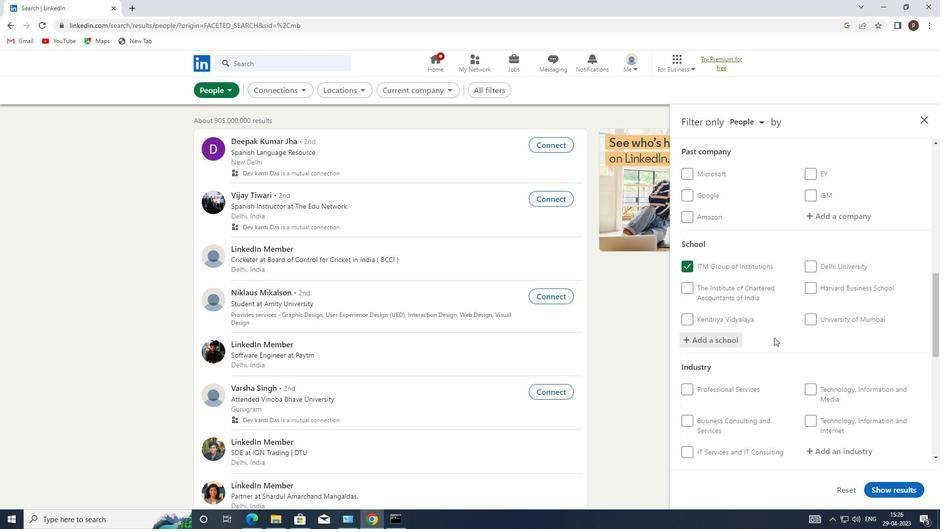 
Action: Mouse moved to (831, 358)
Screenshot: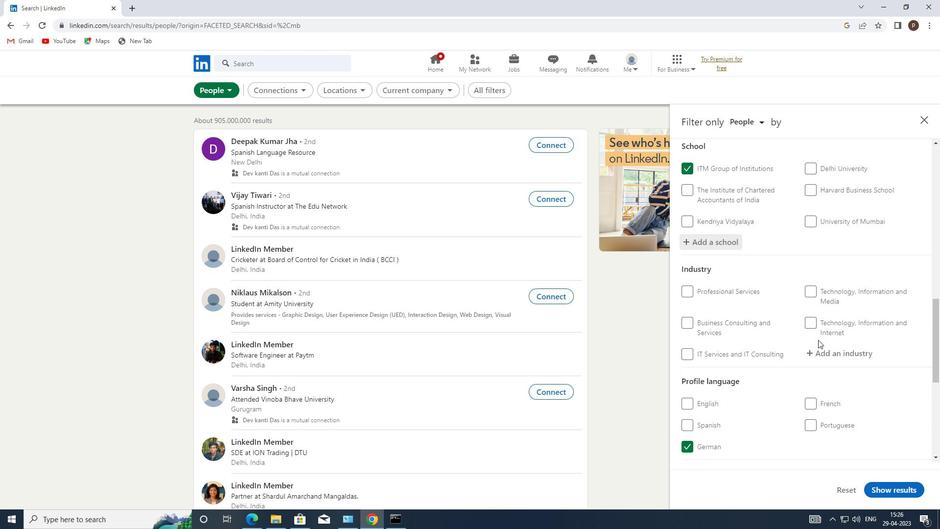 
Action: Mouse pressed left at (831, 358)
Screenshot: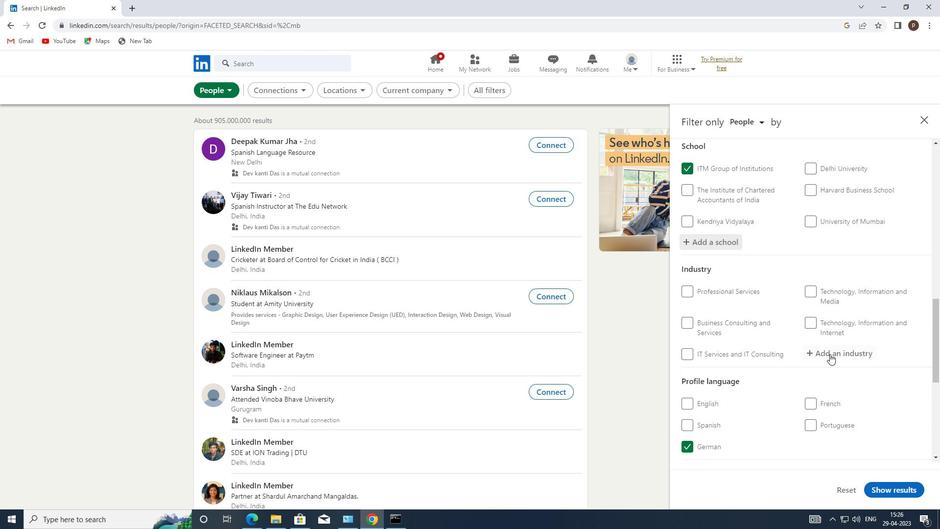 
Action: Mouse moved to (829, 356)
Screenshot: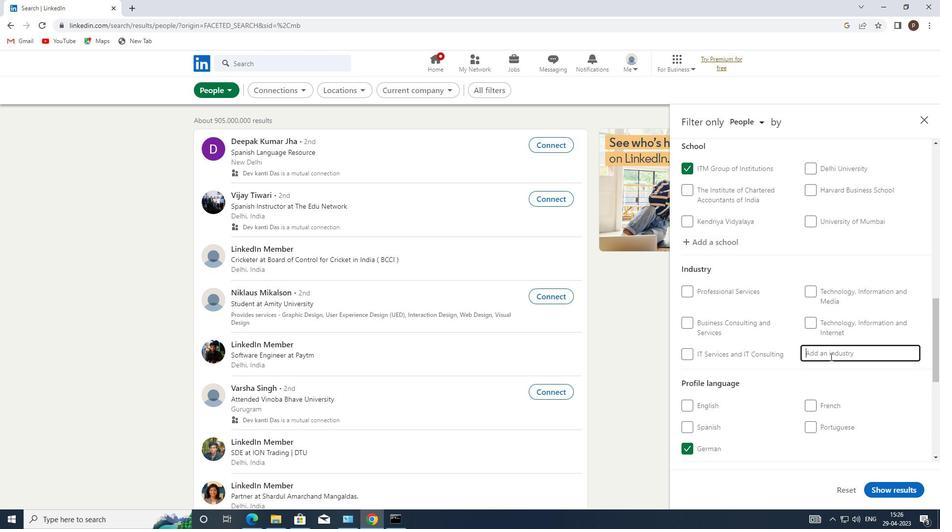 
Action: Mouse pressed left at (829, 356)
Screenshot: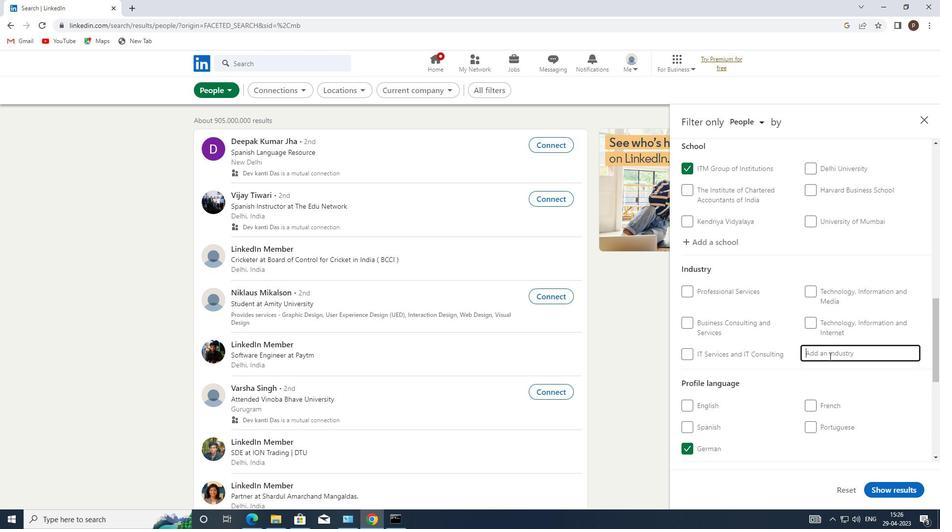 
Action: Key pressed <Key.caps_lock>T<Key.caps_lock>RUCK
Screenshot: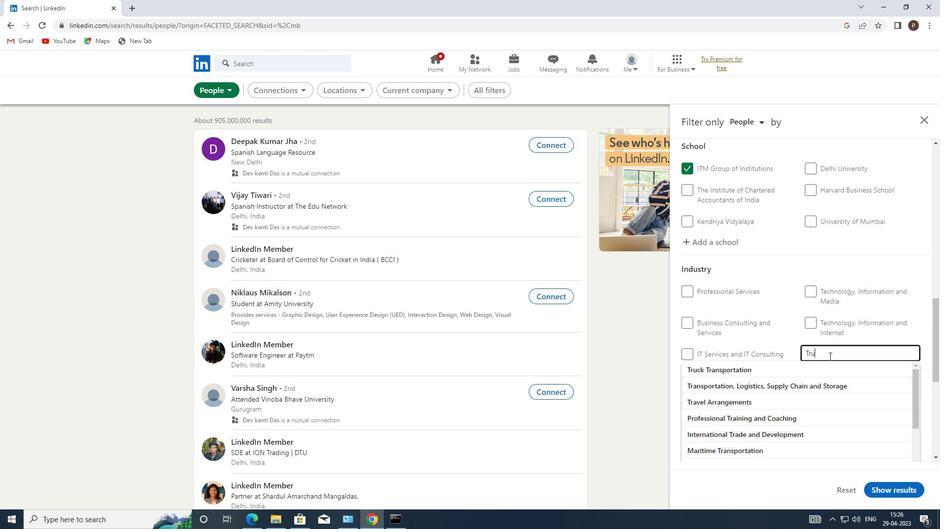 
Action: Mouse moved to (751, 369)
Screenshot: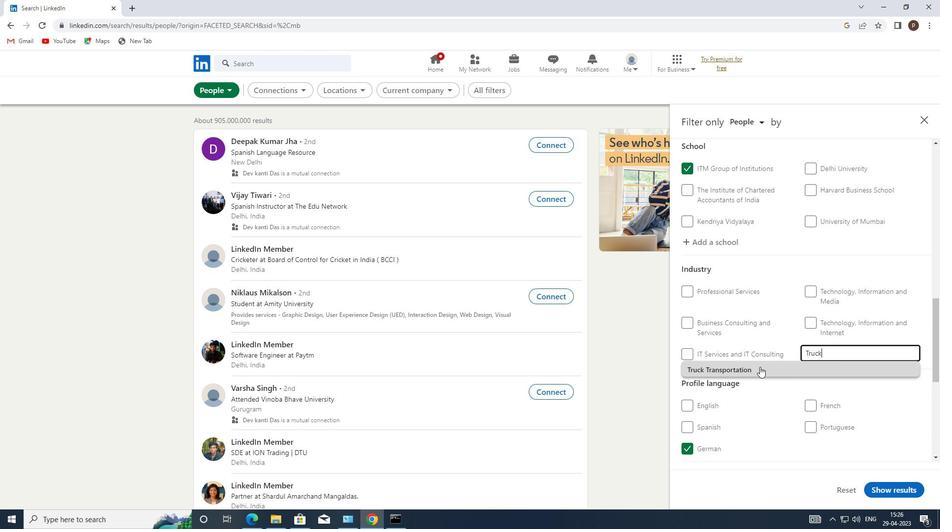 
Action: Mouse pressed left at (751, 369)
Screenshot: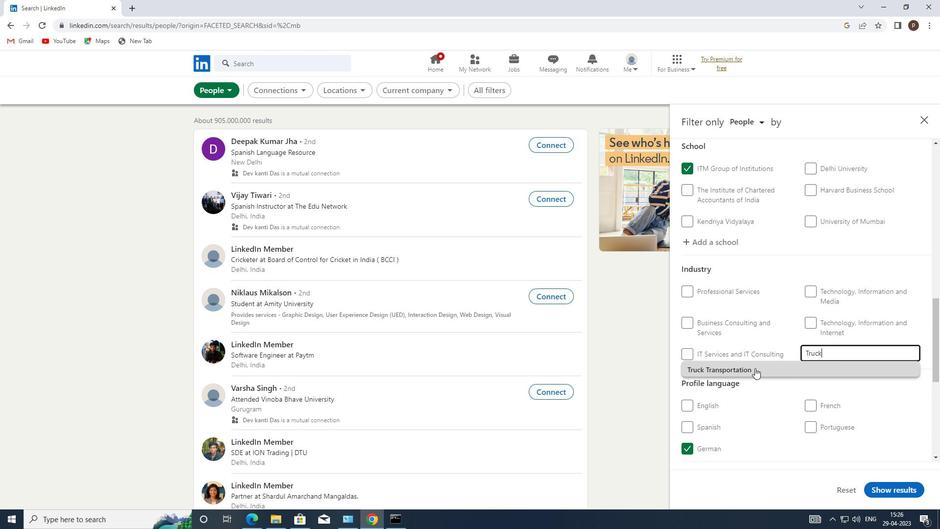 
Action: Mouse scrolled (751, 368) with delta (0, 0)
Screenshot: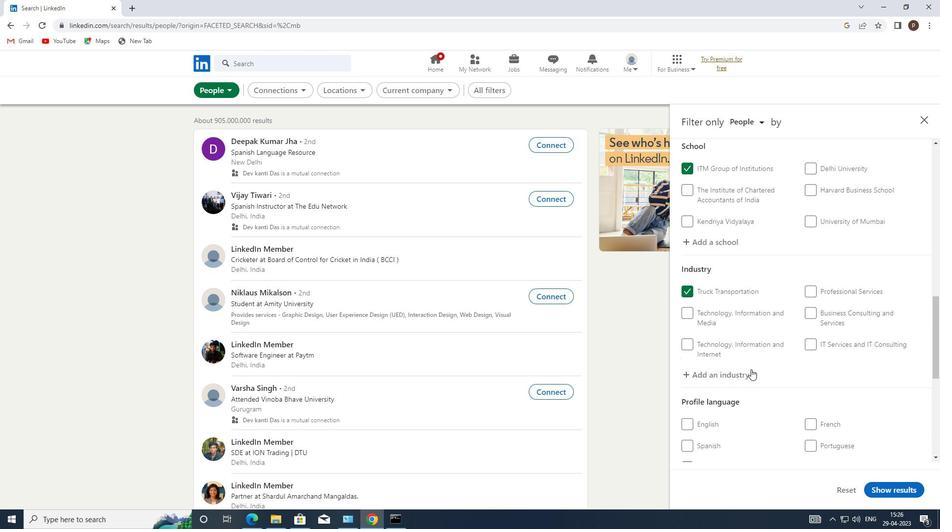 
Action: Mouse scrolled (751, 368) with delta (0, 0)
Screenshot: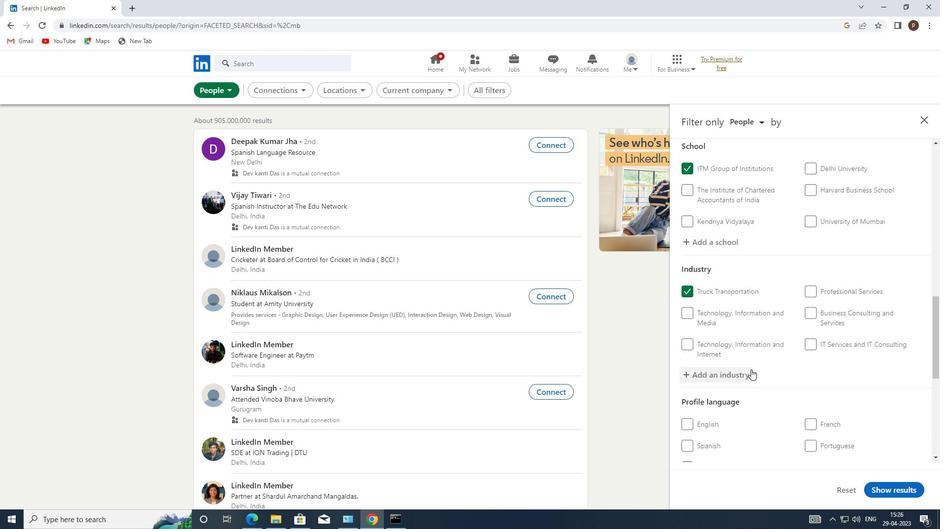 
Action: Mouse scrolled (751, 368) with delta (0, 0)
Screenshot: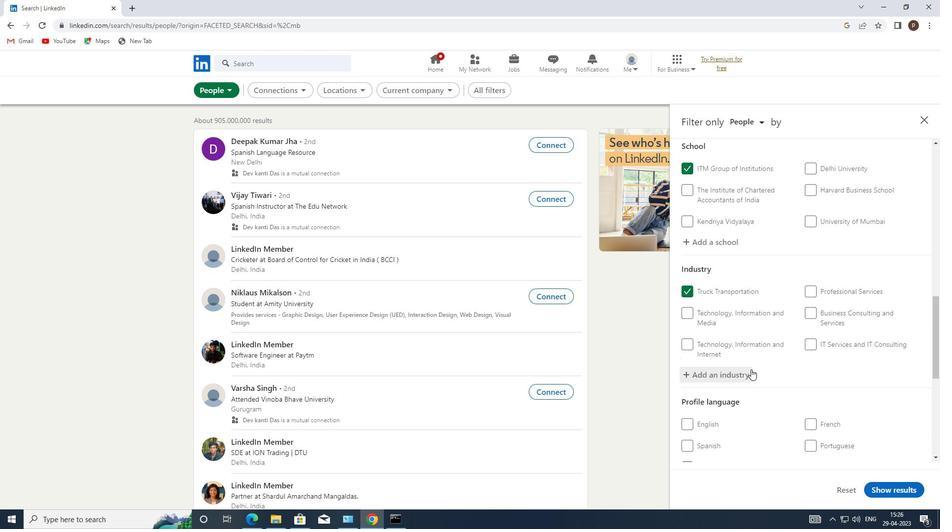 
Action: Mouse scrolled (751, 368) with delta (0, 0)
Screenshot: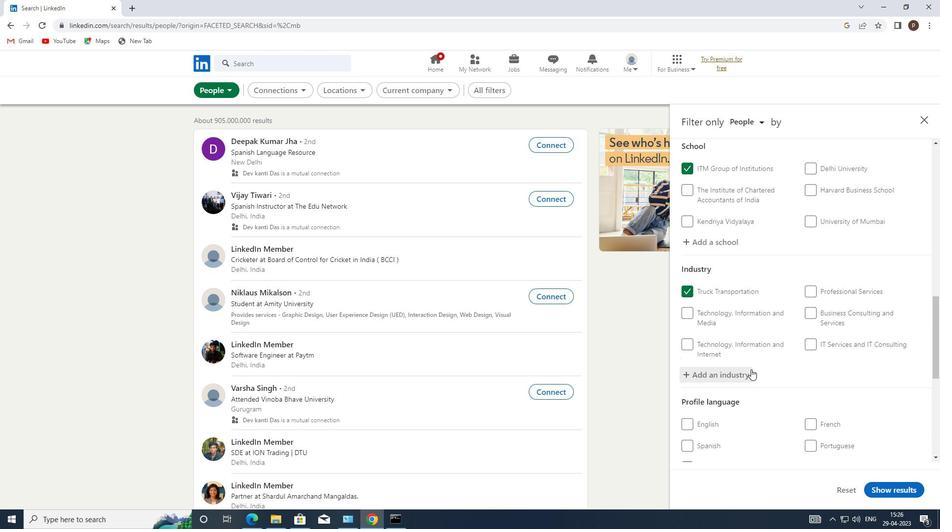 
Action: Mouse moved to (819, 422)
Screenshot: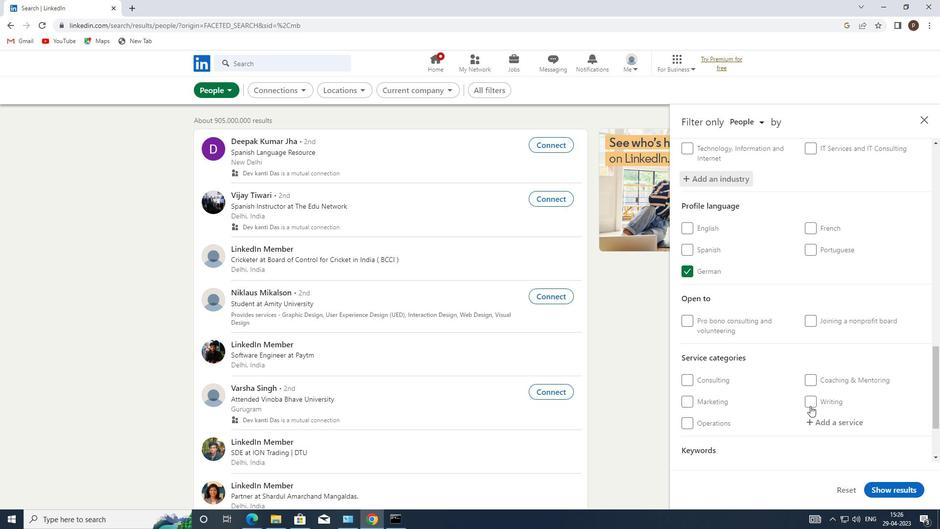 
Action: Mouse pressed left at (819, 422)
Screenshot: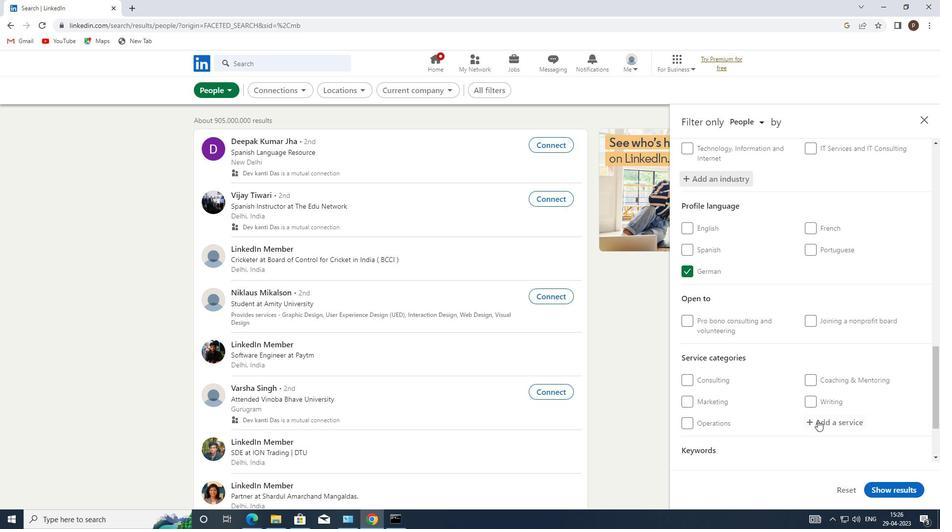 
Action: Mouse moved to (820, 420)
Screenshot: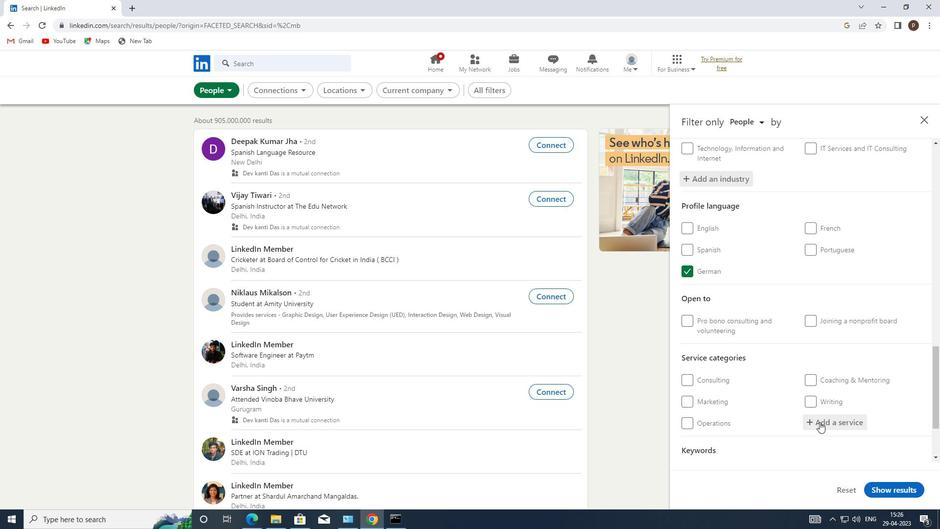 
Action: Mouse pressed left at (820, 420)
Screenshot: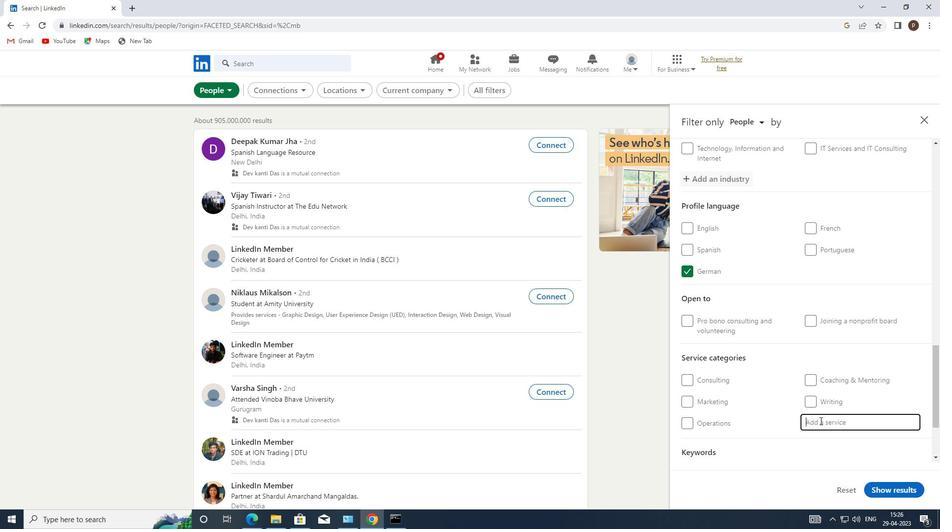 
Action: Key pressed <Key.caps_lock>M<Key.caps_lock>ARKET<Key.space><Key.caps_lock>R<Key.caps_lock>E
Screenshot: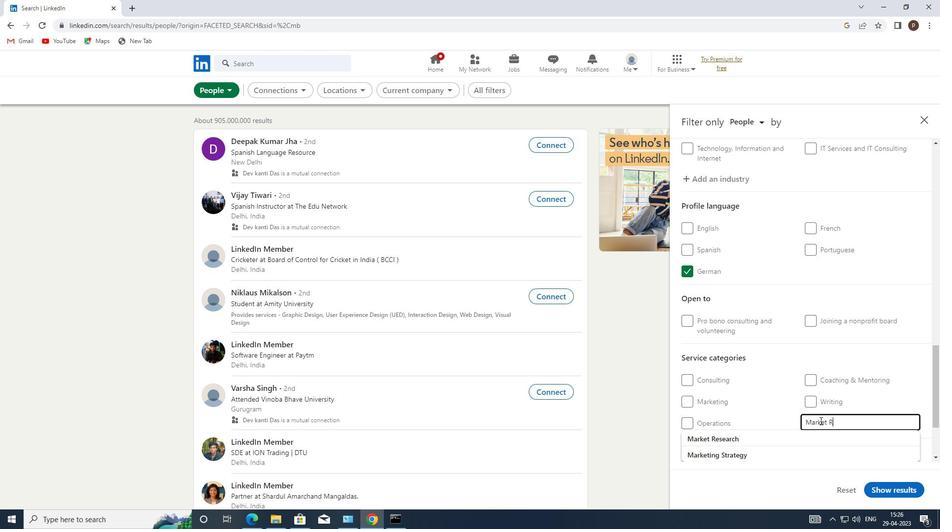 
Action: Mouse moved to (781, 435)
Screenshot: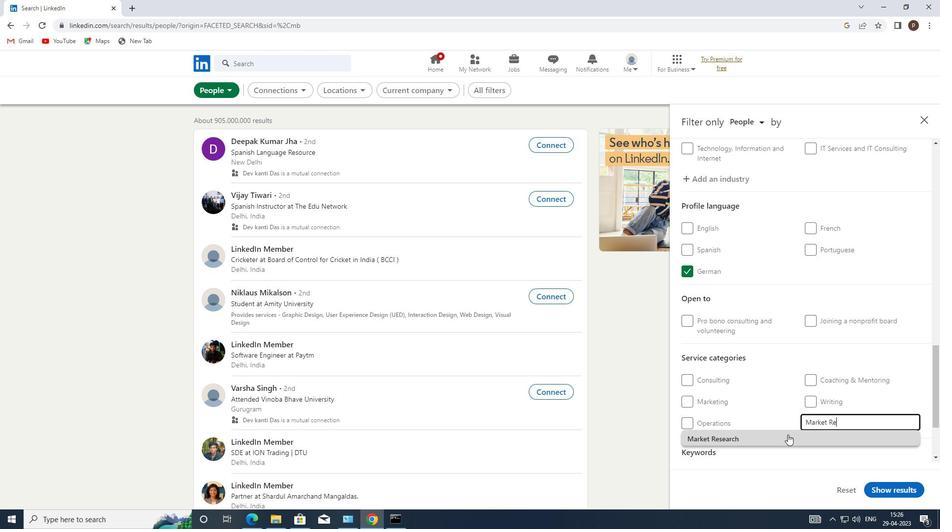 
Action: Mouse pressed left at (781, 435)
Screenshot: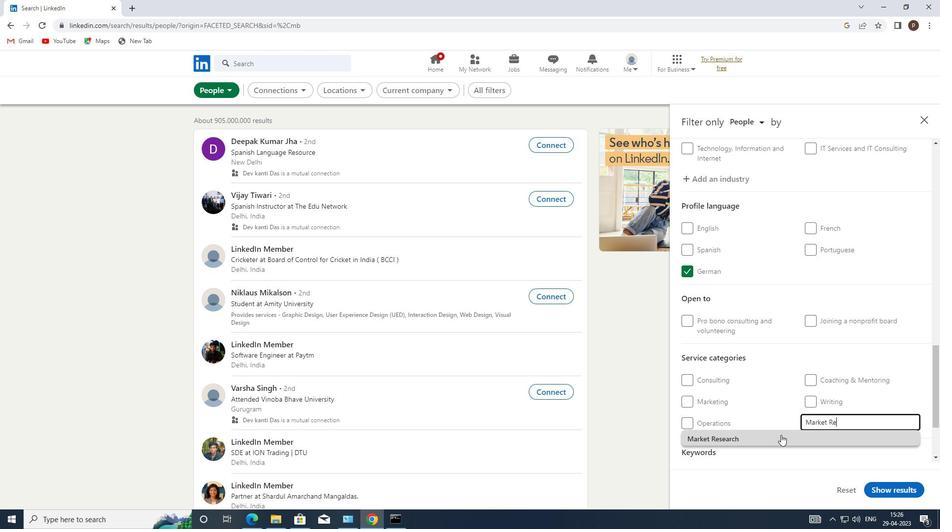 
Action: Mouse moved to (772, 424)
Screenshot: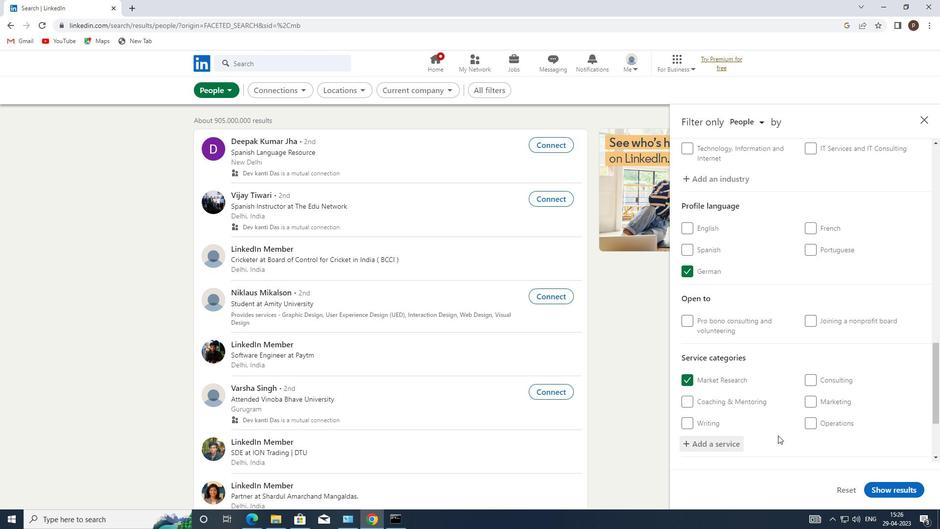 
Action: Mouse scrolled (772, 423) with delta (0, 0)
Screenshot: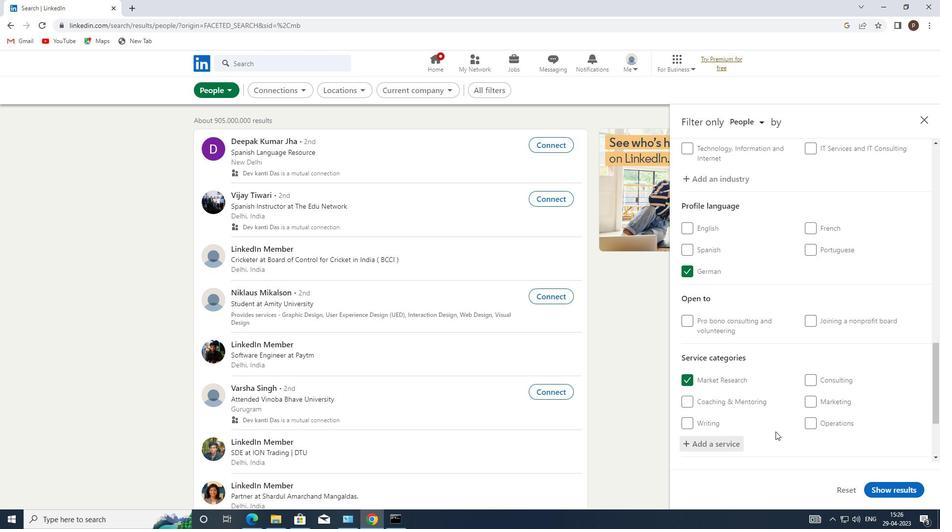 
Action: Mouse scrolled (772, 423) with delta (0, 0)
Screenshot: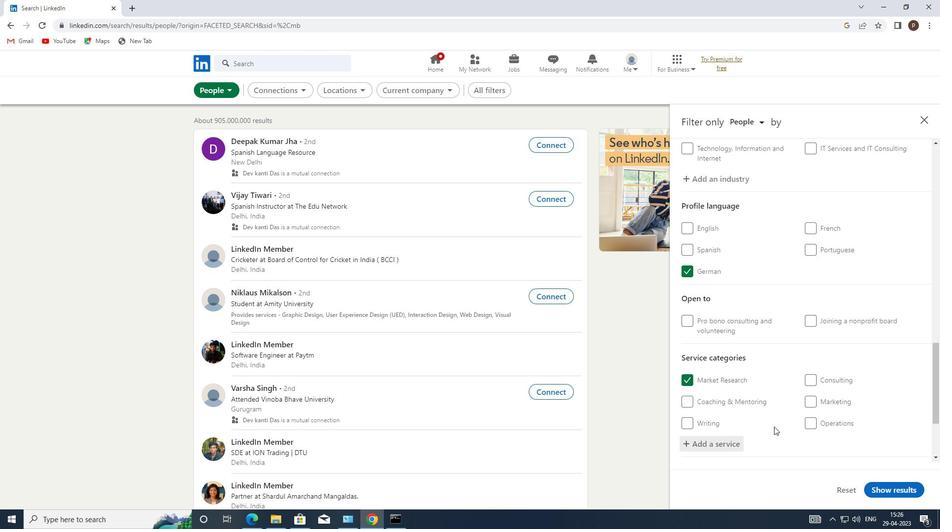 
Action: Mouse moved to (772, 423)
Screenshot: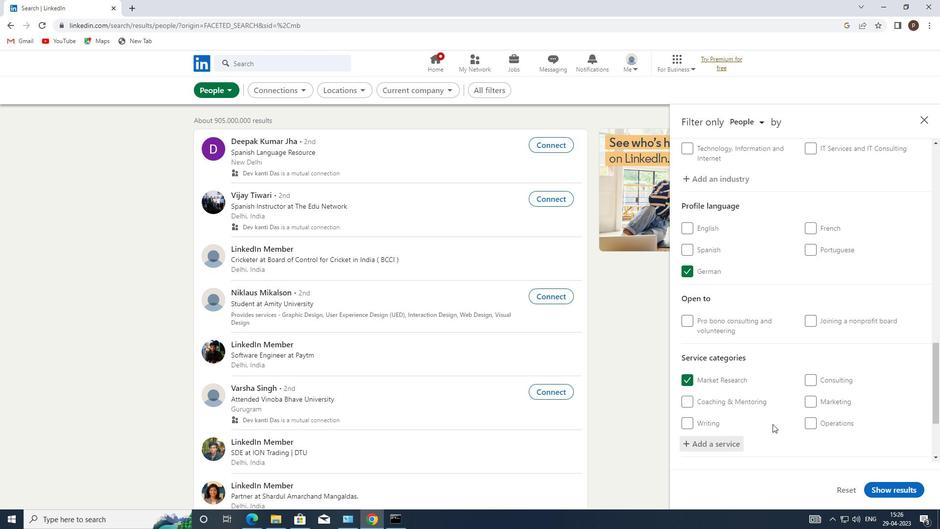 
Action: Mouse scrolled (772, 423) with delta (0, 0)
Screenshot: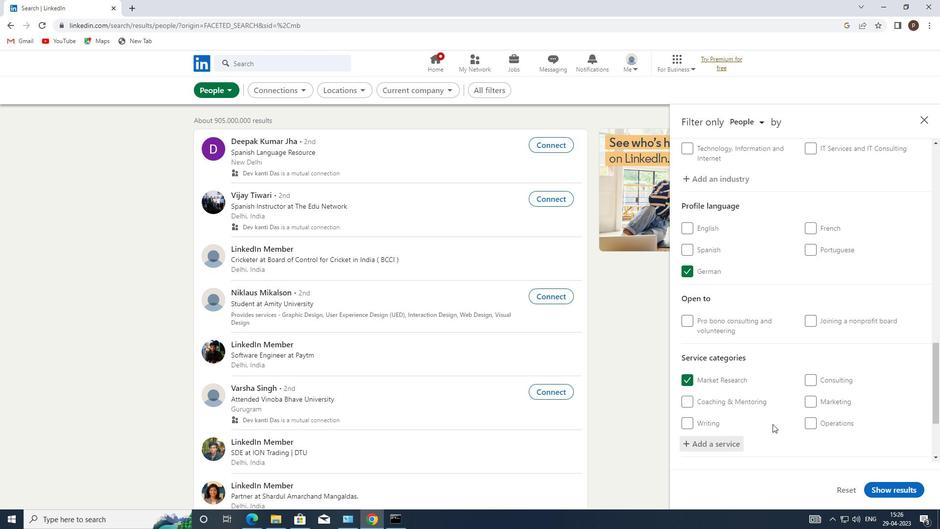
Action: Mouse moved to (743, 416)
Screenshot: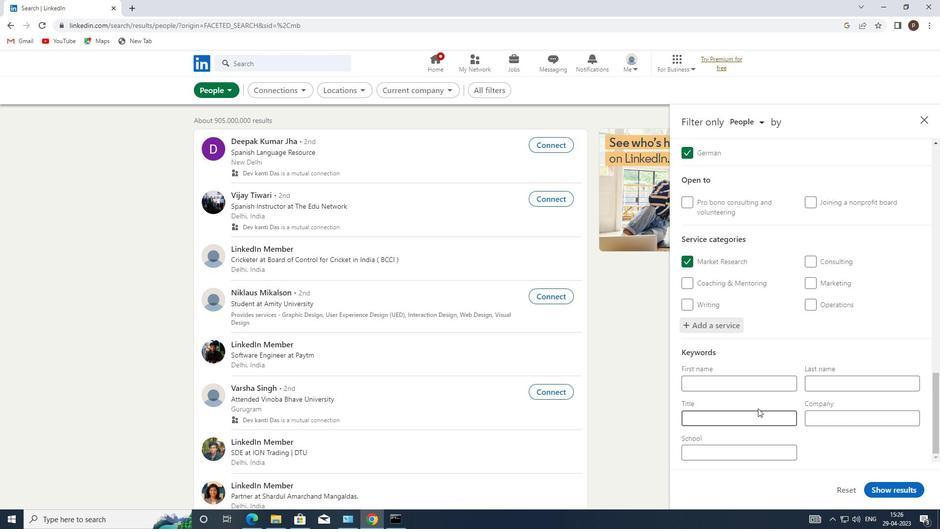 
Action: Mouse pressed left at (743, 416)
Screenshot: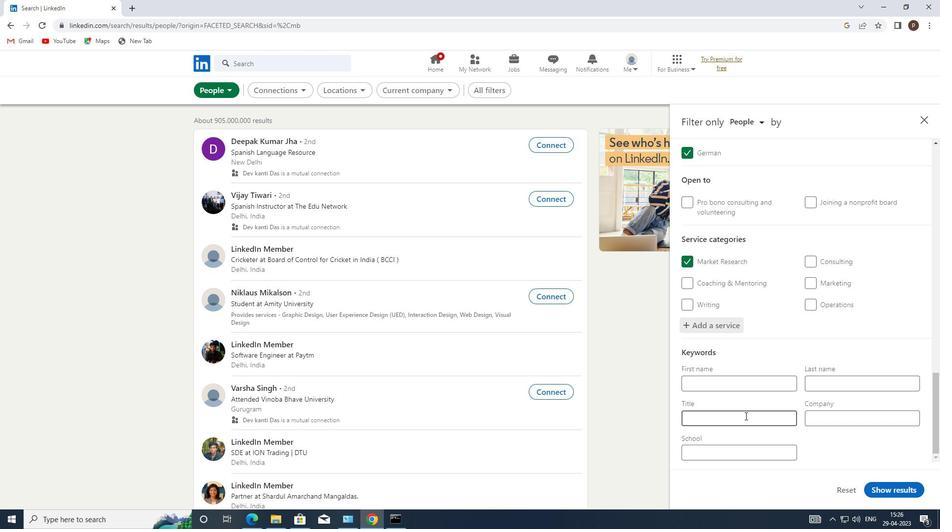 
Action: Key pressed <Key.caps_lock>A<Key.caps_lock>RTIST<Key.space>
Screenshot: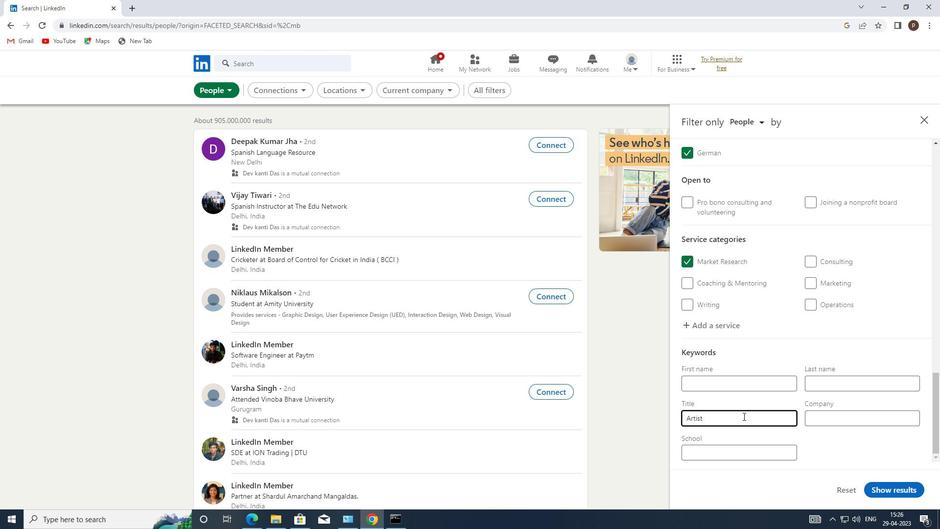 
Action: Mouse moved to (881, 488)
Screenshot: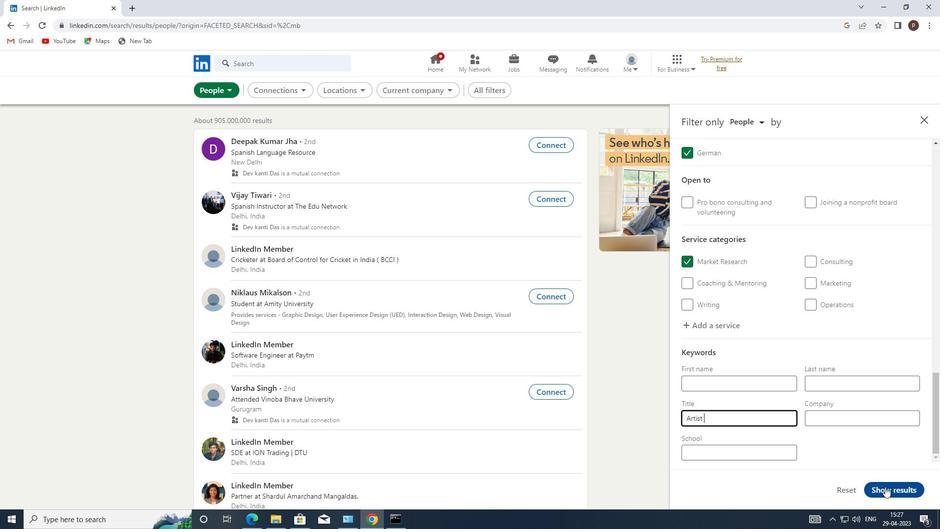 
Action: Mouse pressed left at (881, 488)
Screenshot: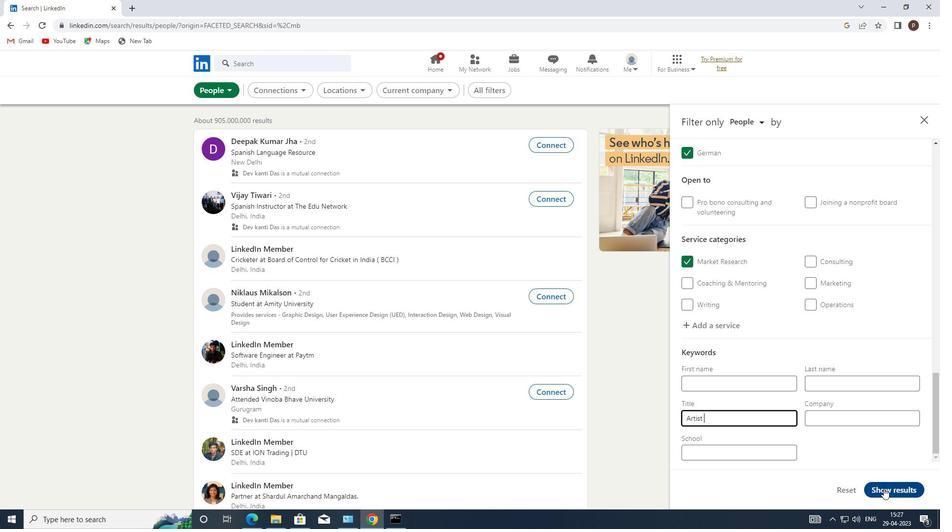 
